 Task: Search one way flight ticket for 3 adults in first from Monroe: Monroe Regional Airport to Raleigh: Raleigh-durham International Airport on 8-5-2023. Choice of flights is Westjet. Number of bags: 1 carry on bag. Price is upto 77000. Outbound departure time preference is 23:45.
Action: Mouse moved to (386, 342)
Screenshot: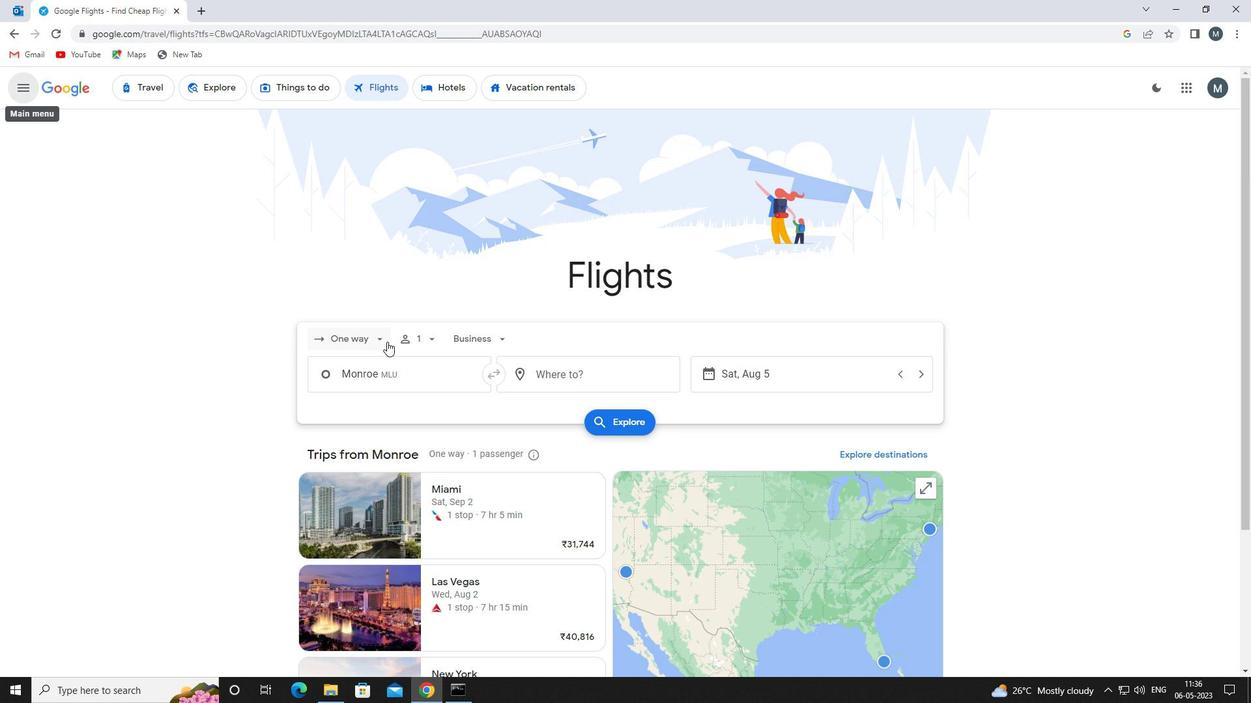 
Action: Mouse pressed left at (386, 342)
Screenshot: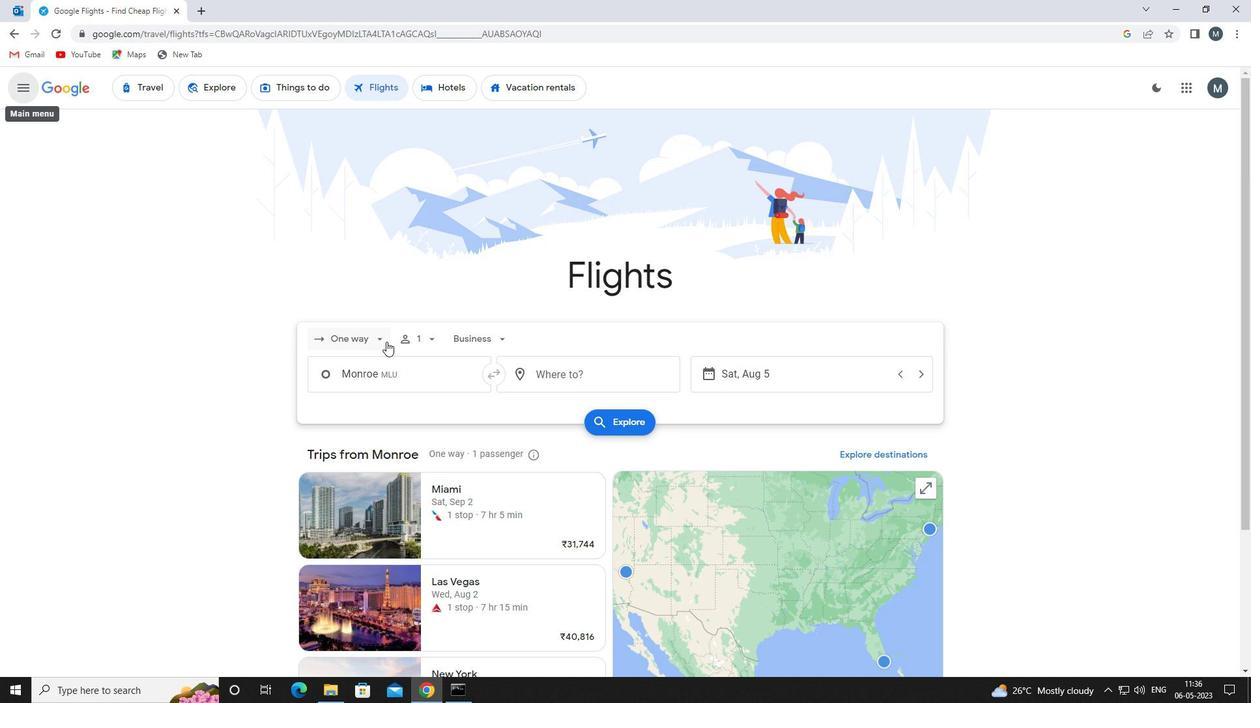 
Action: Mouse moved to (383, 406)
Screenshot: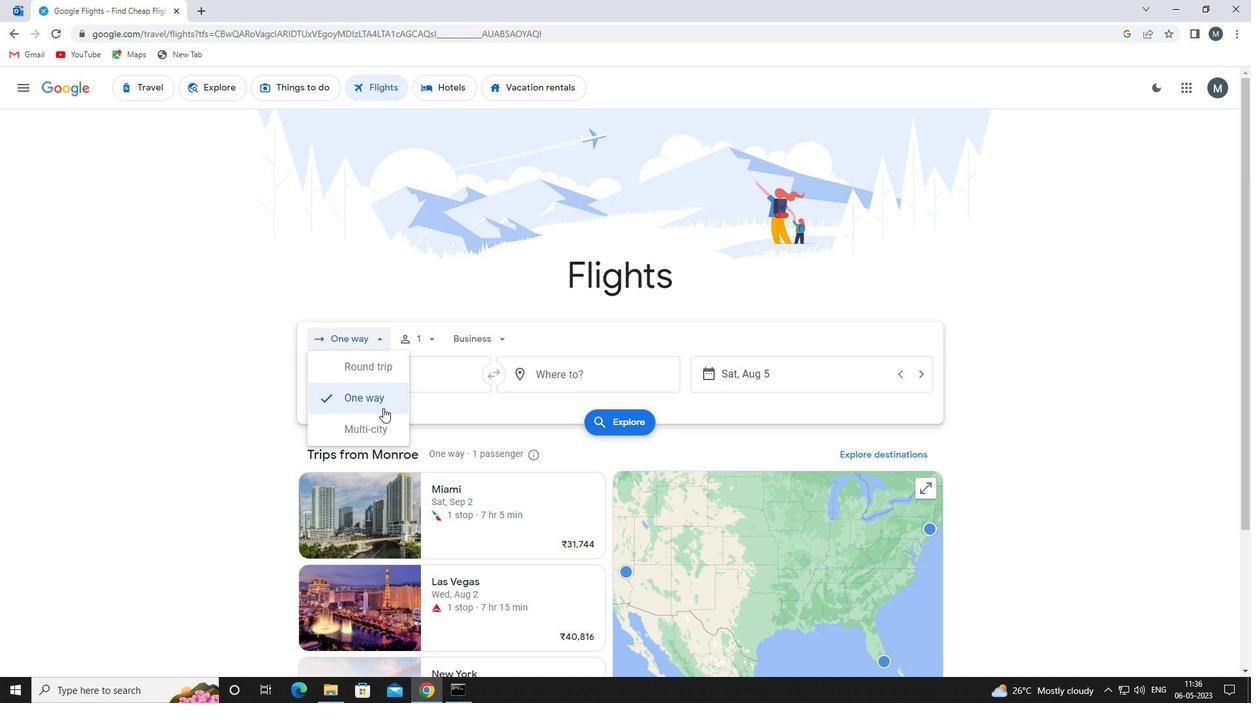 
Action: Mouse pressed left at (383, 406)
Screenshot: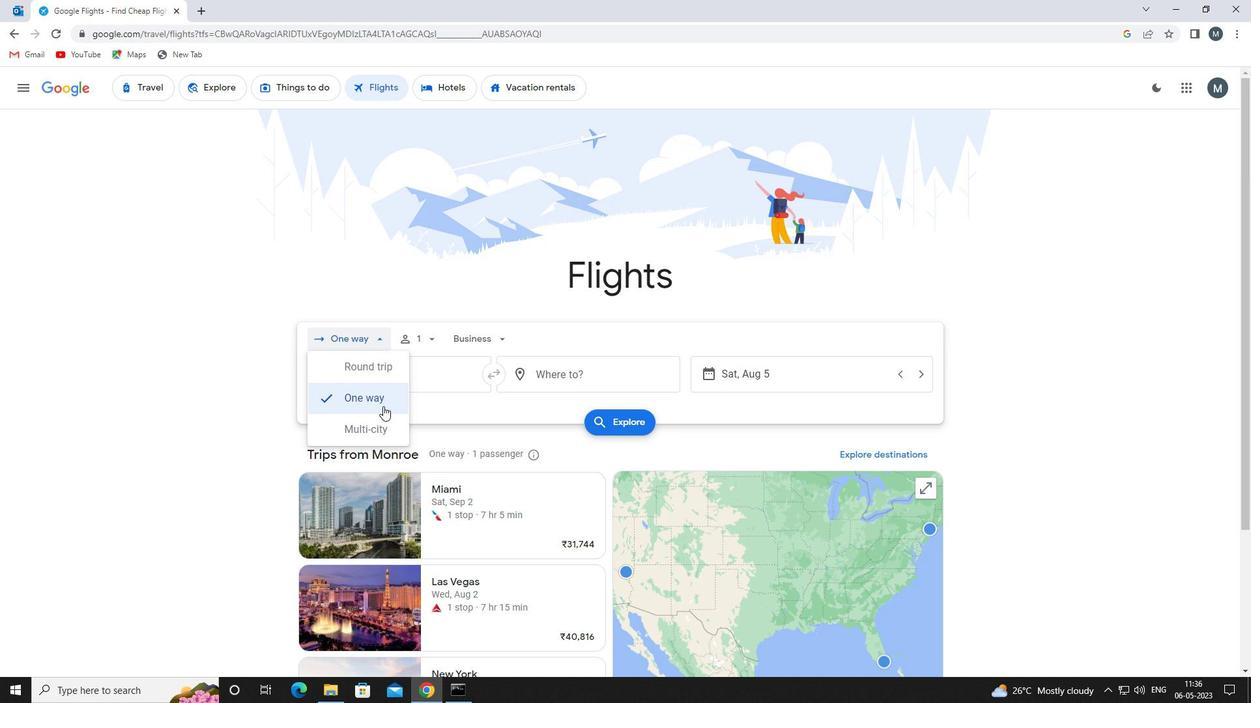 
Action: Mouse moved to (430, 341)
Screenshot: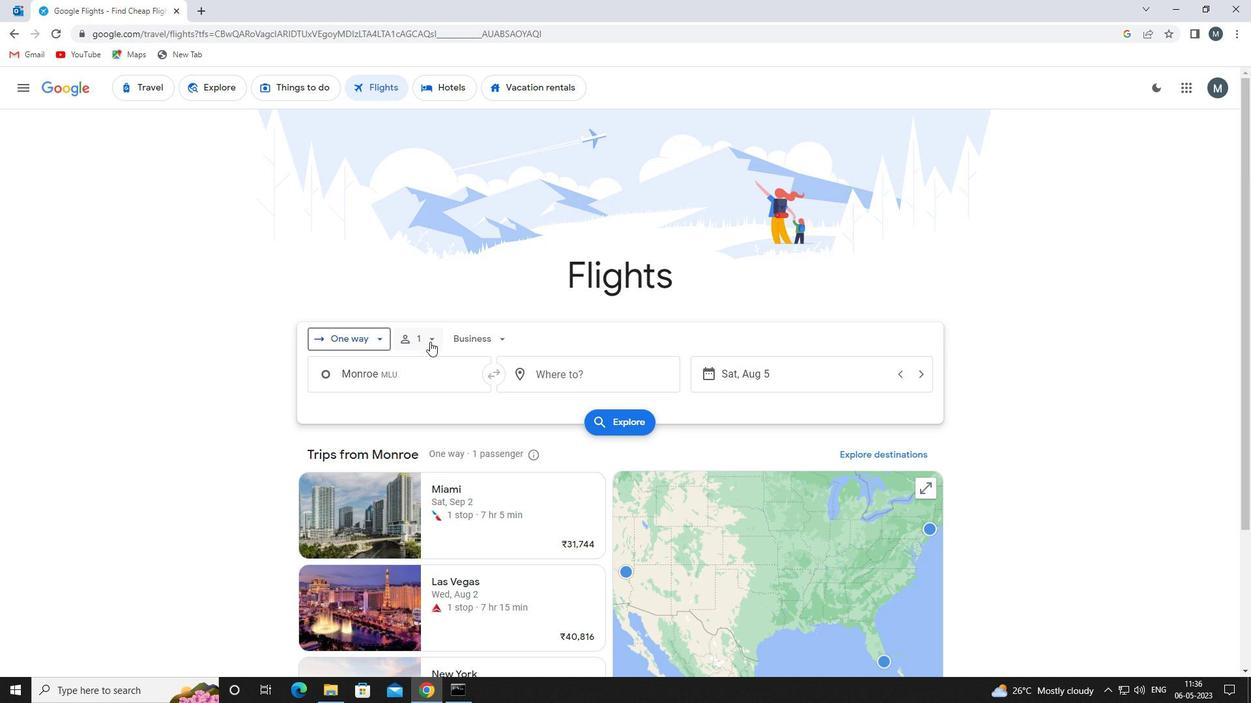 
Action: Mouse pressed left at (430, 341)
Screenshot: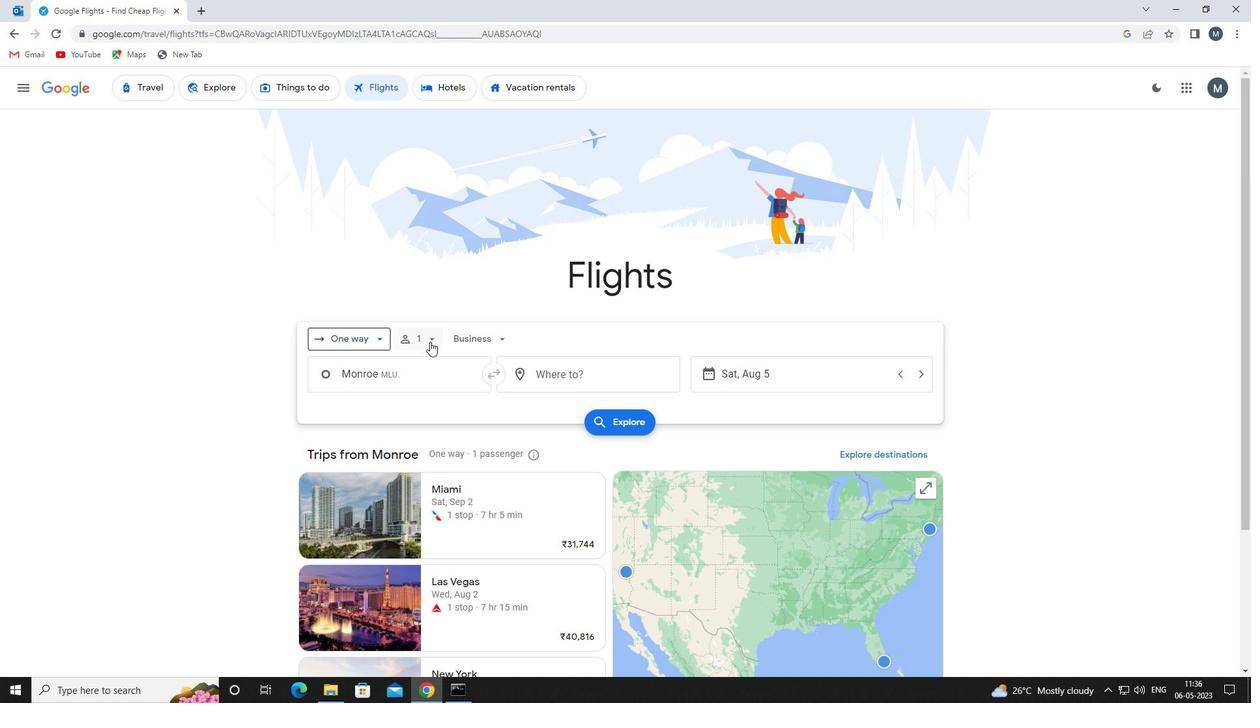 
Action: Mouse moved to (537, 372)
Screenshot: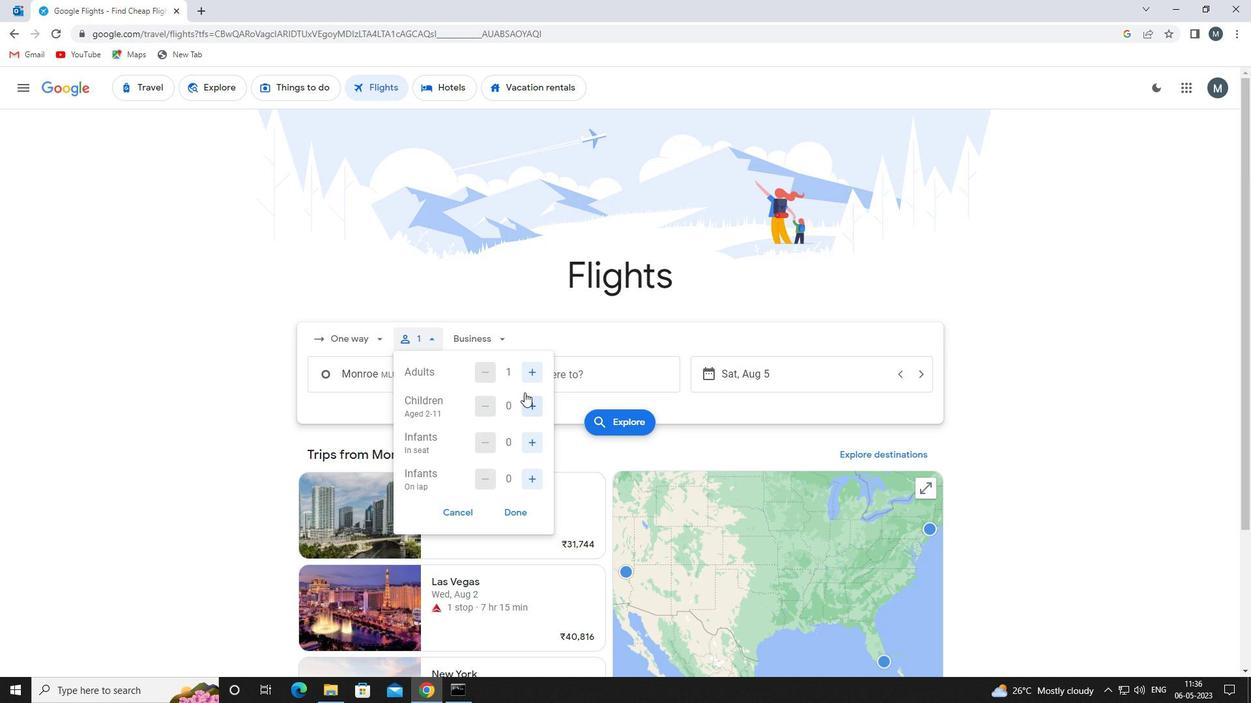 
Action: Mouse pressed left at (537, 372)
Screenshot: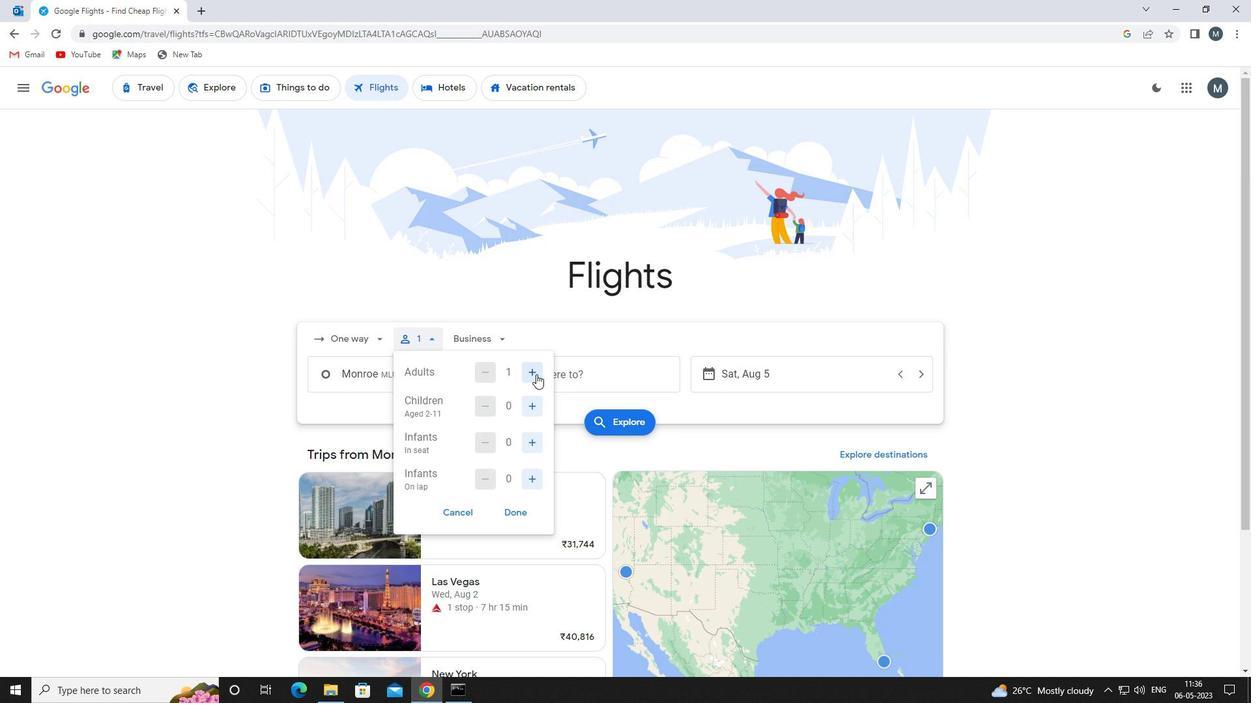 
Action: Mouse pressed left at (537, 372)
Screenshot: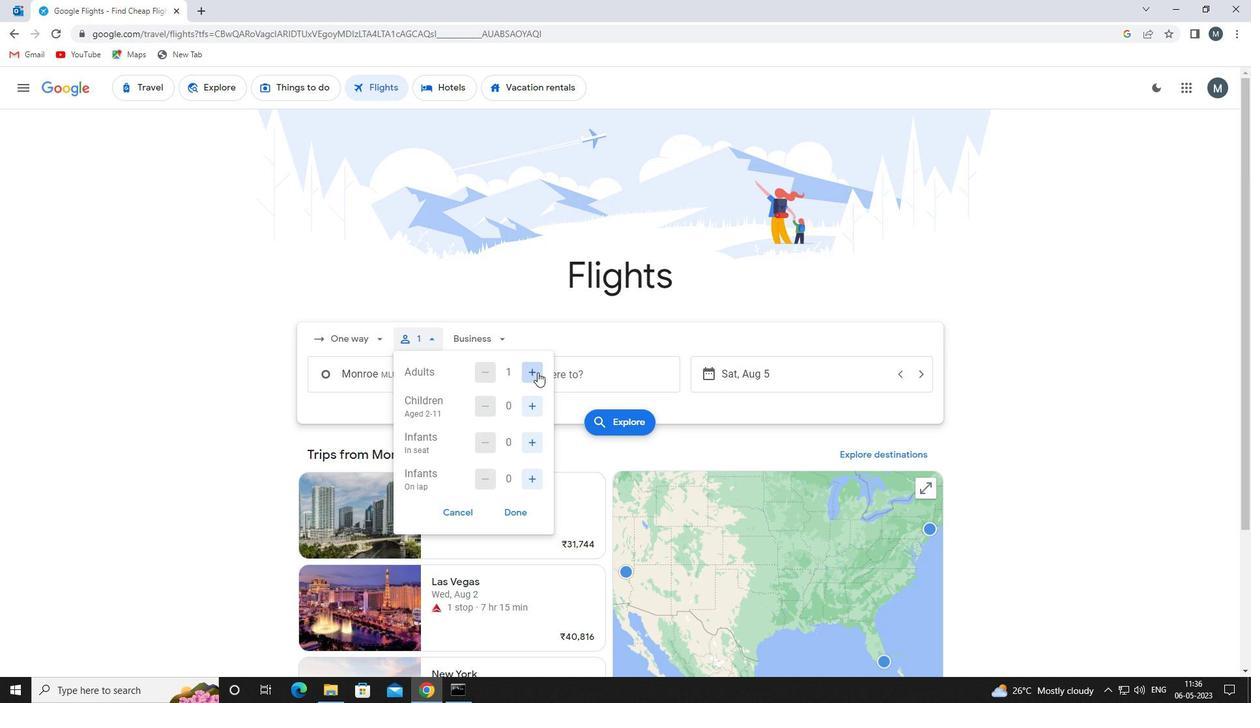 
Action: Mouse moved to (515, 510)
Screenshot: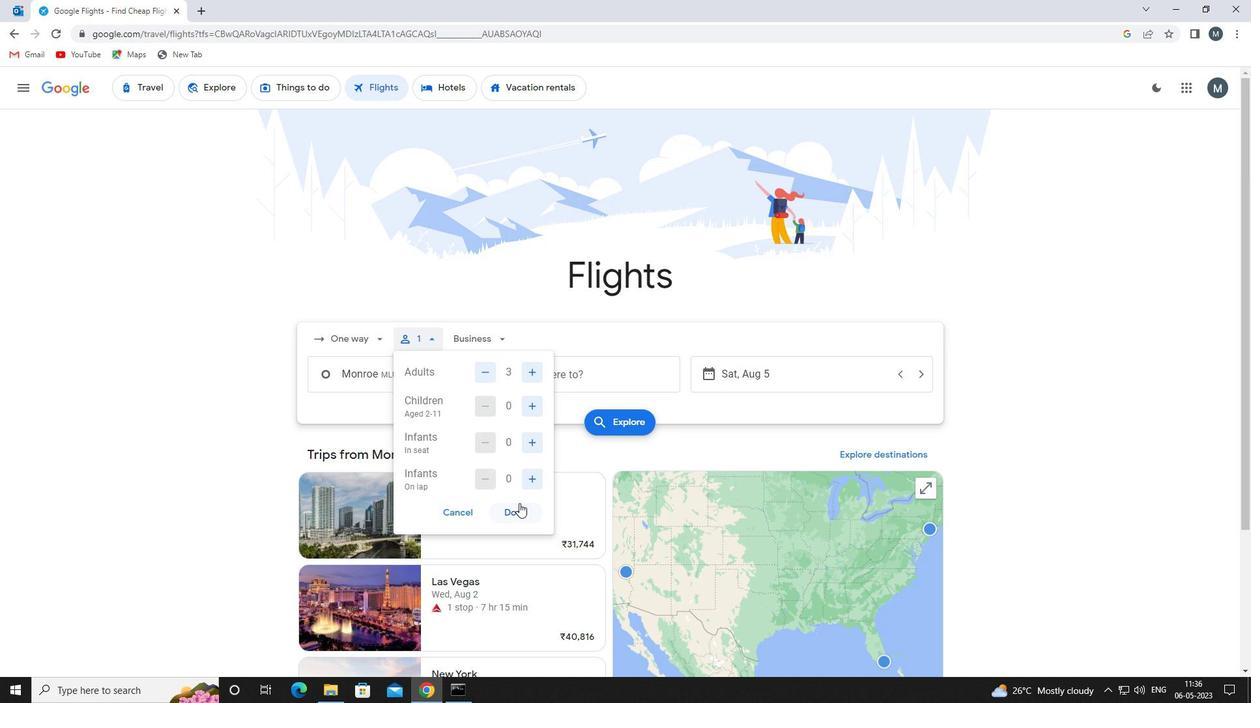
Action: Mouse pressed left at (515, 510)
Screenshot: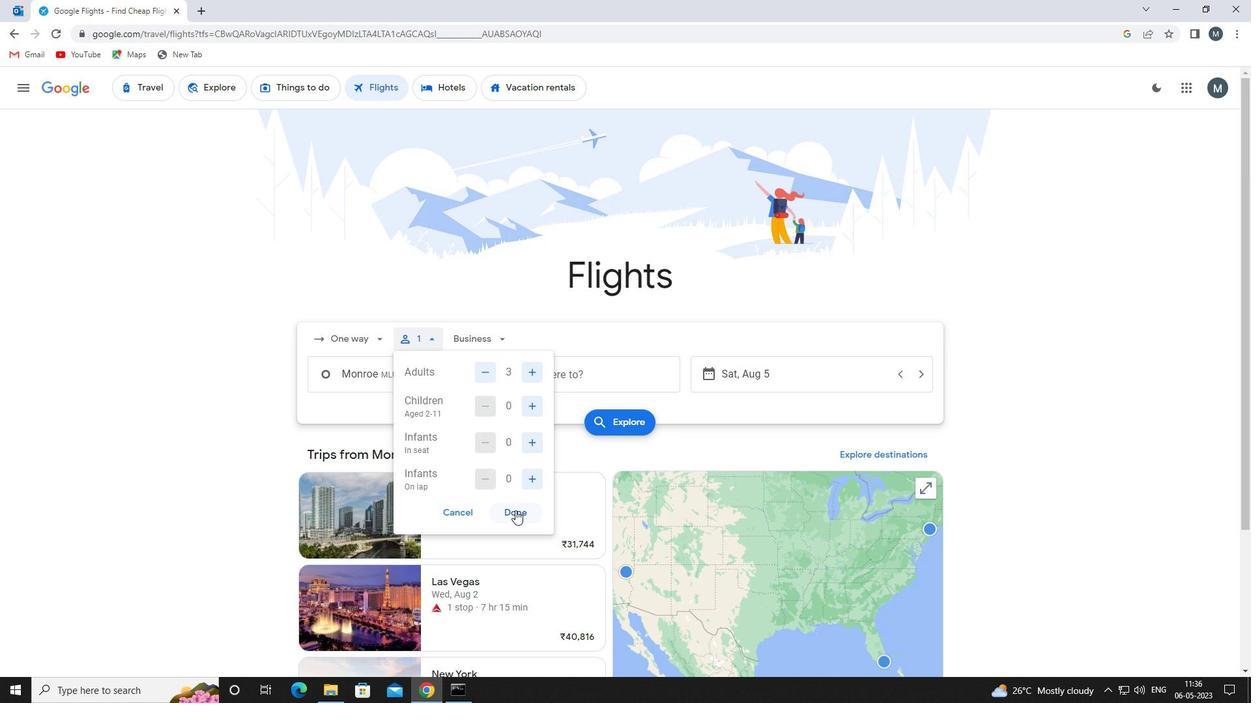 
Action: Mouse moved to (491, 340)
Screenshot: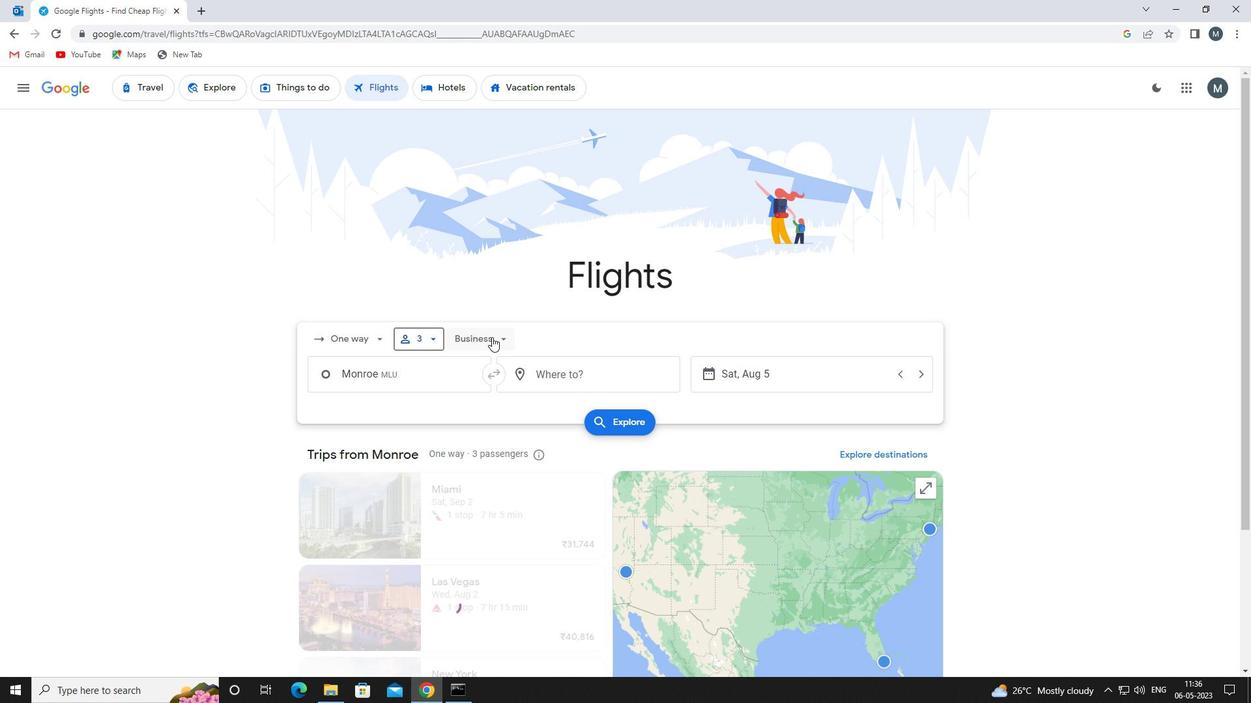 
Action: Mouse pressed left at (491, 340)
Screenshot: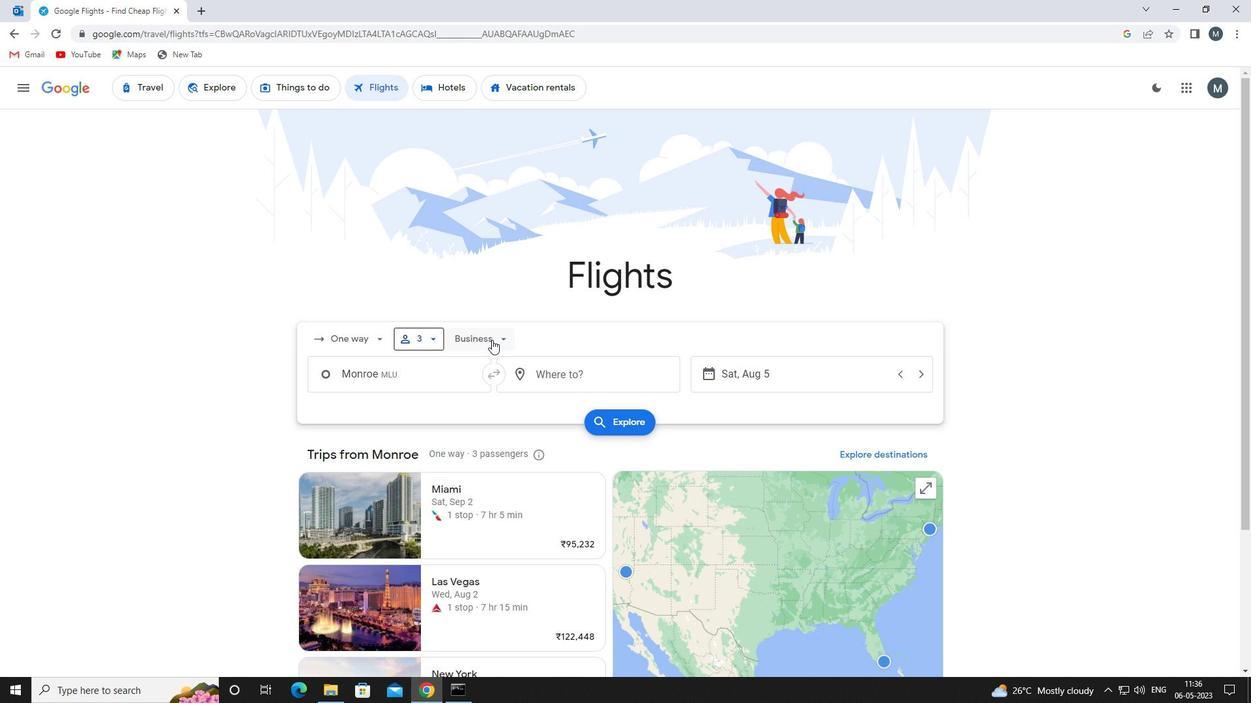 
Action: Mouse moved to (508, 459)
Screenshot: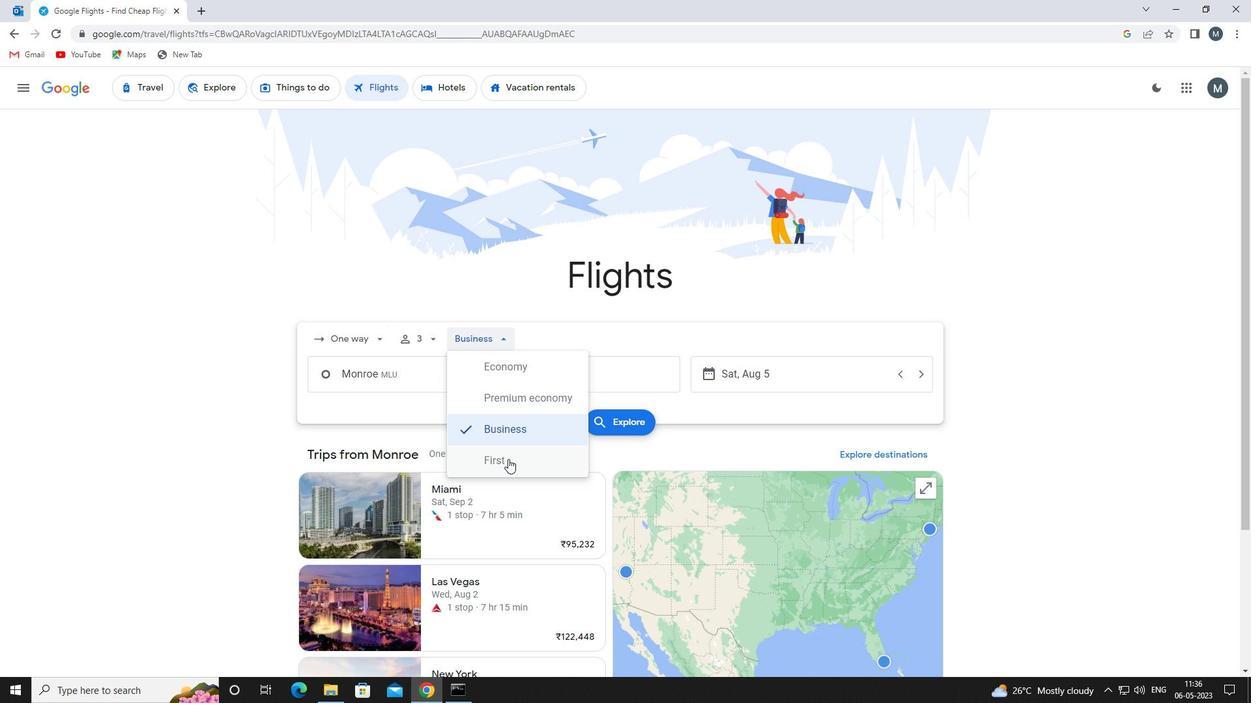 
Action: Mouse pressed left at (508, 459)
Screenshot: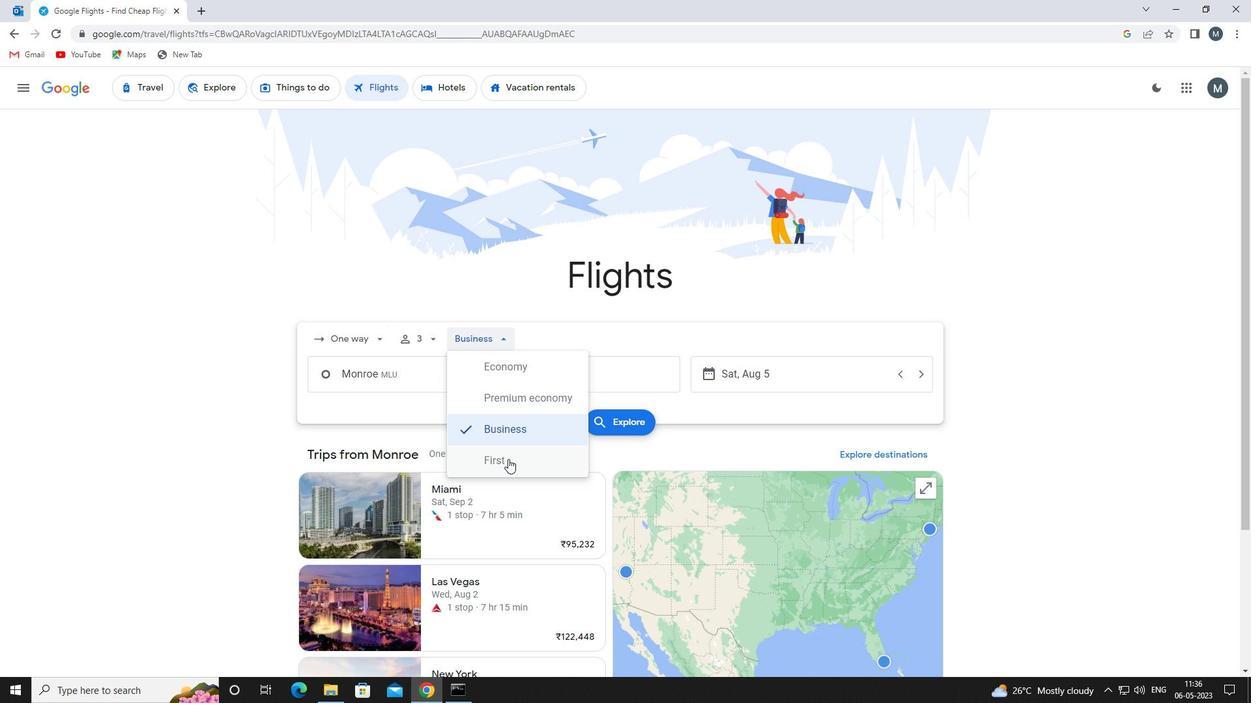 
Action: Mouse moved to (407, 379)
Screenshot: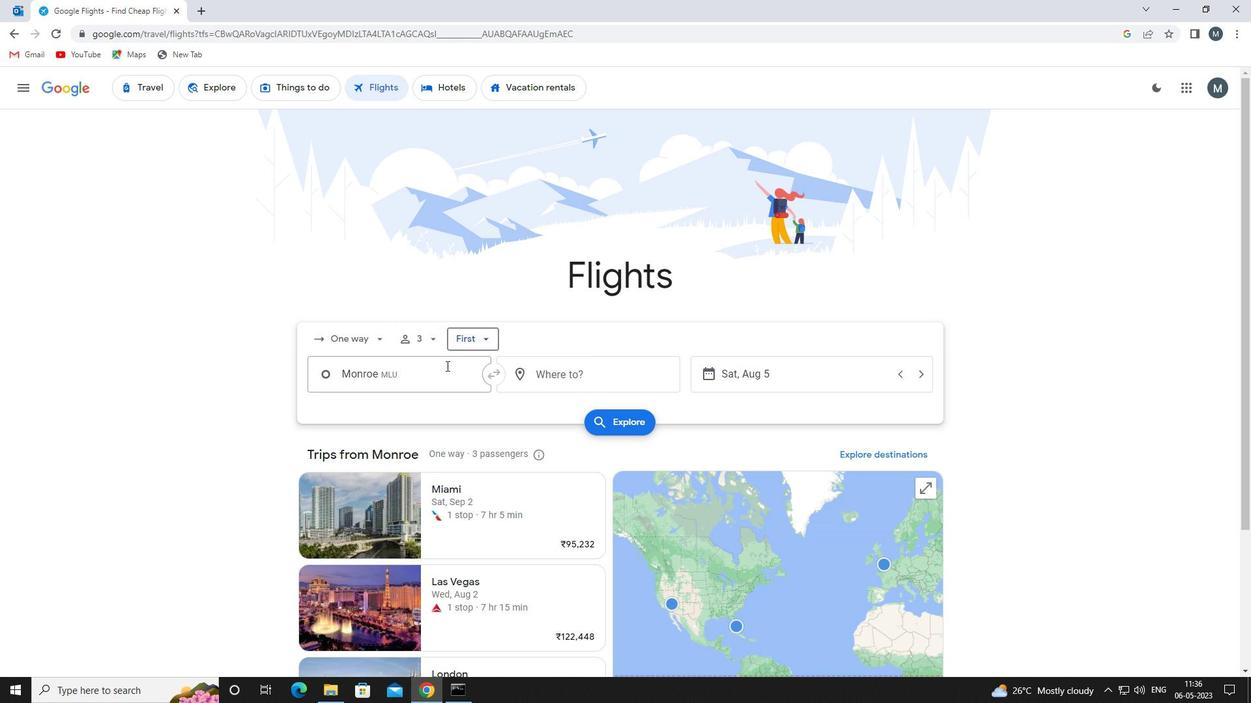 
Action: Mouse pressed left at (407, 379)
Screenshot: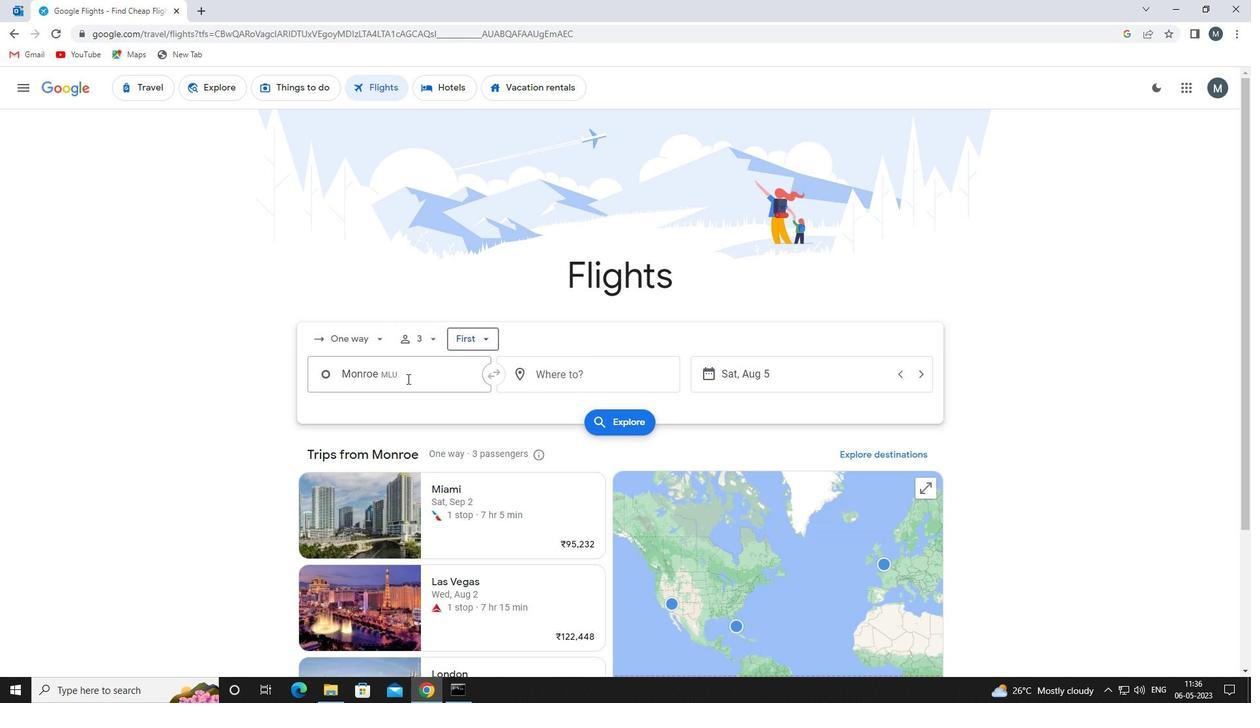 
Action: Key pressed monroe
Screenshot: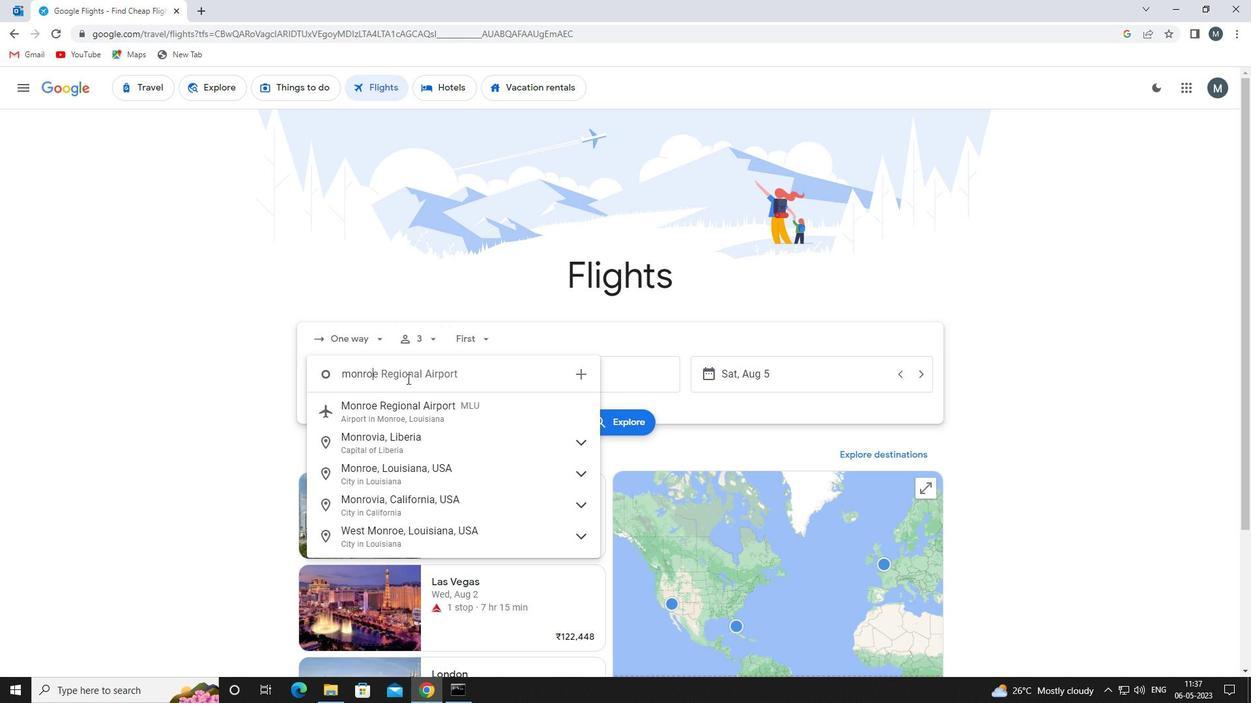 
Action: Mouse moved to (435, 415)
Screenshot: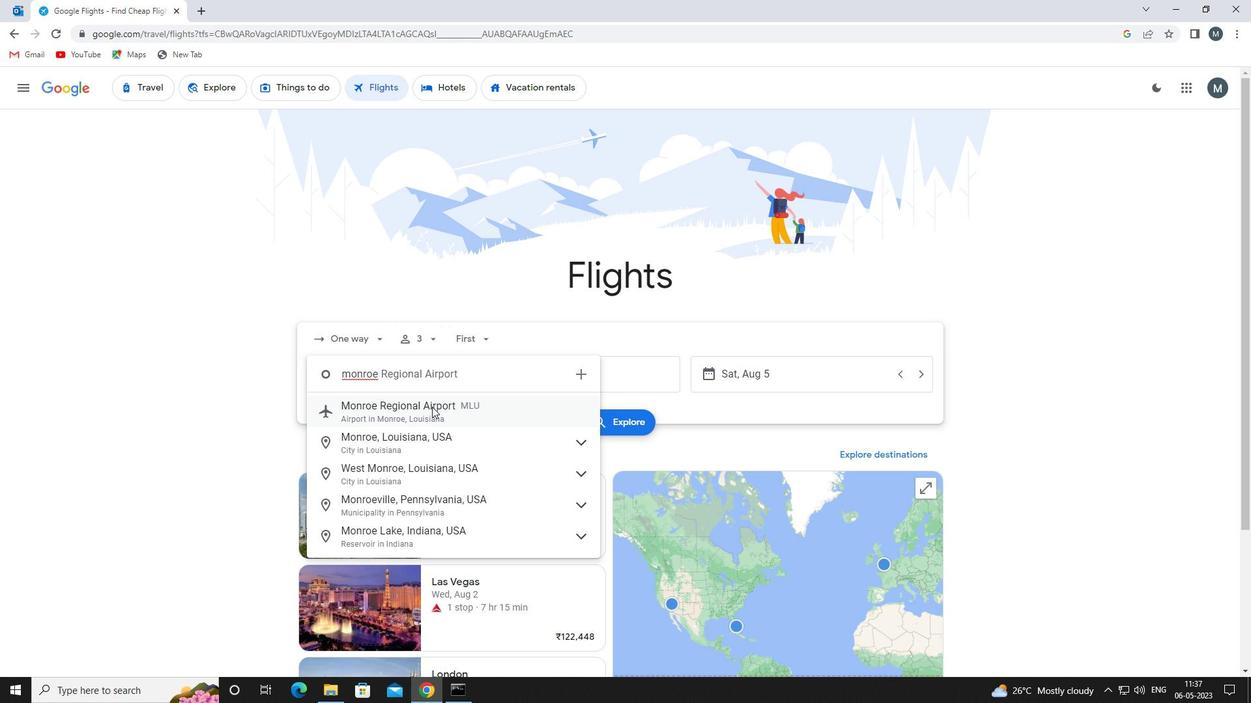 
Action: Mouse pressed left at (435, 415)
Screenshot: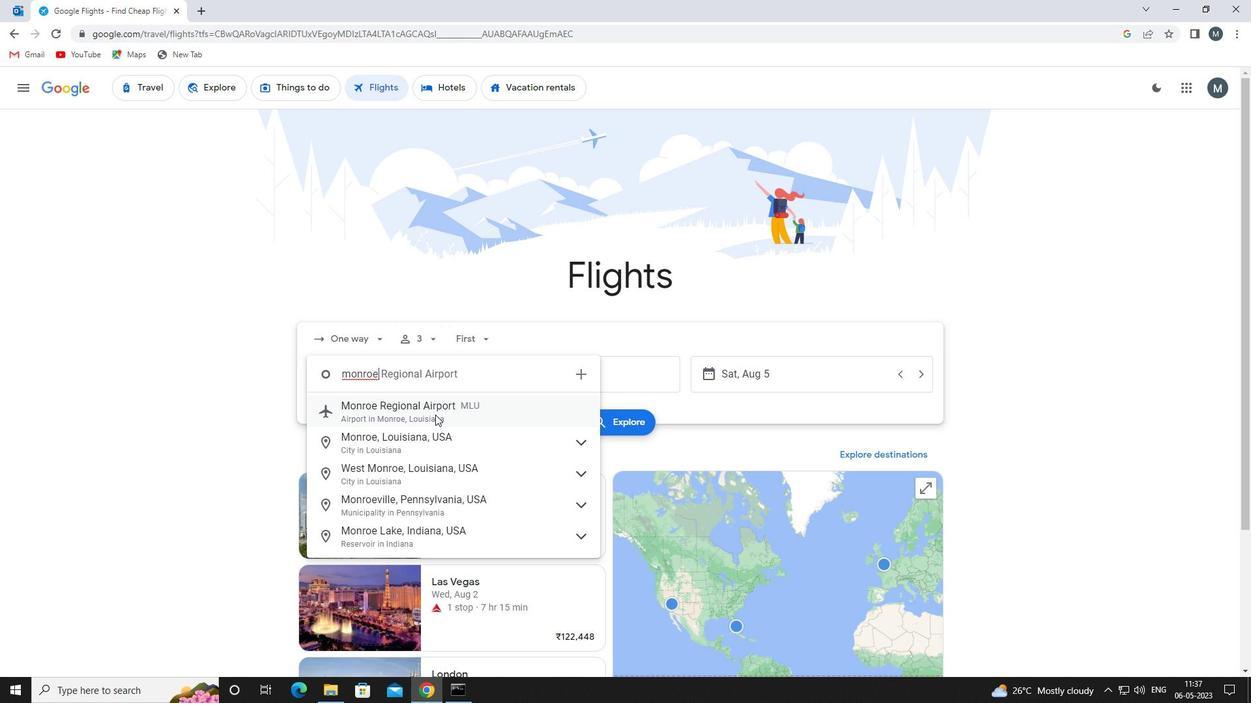 
Action: Mouse moved to (562, 379)
Screenshot: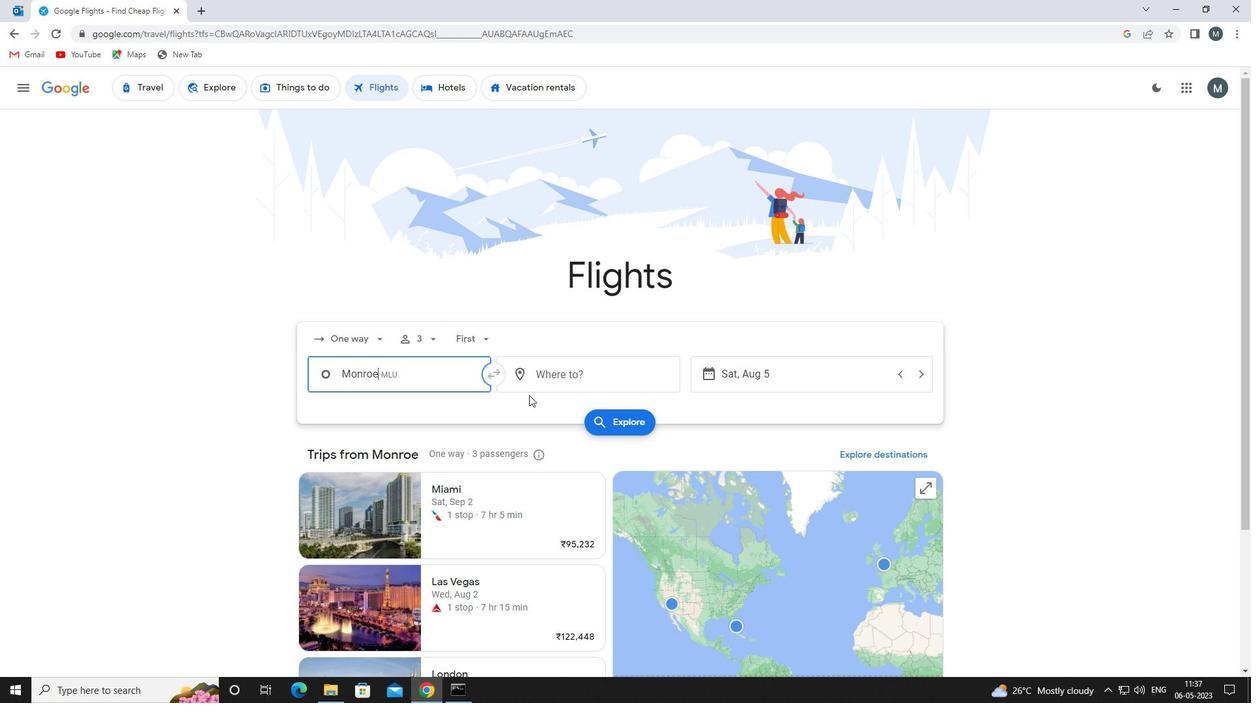 
Action: Mouse pressed left at (562, 379)
Screenshot: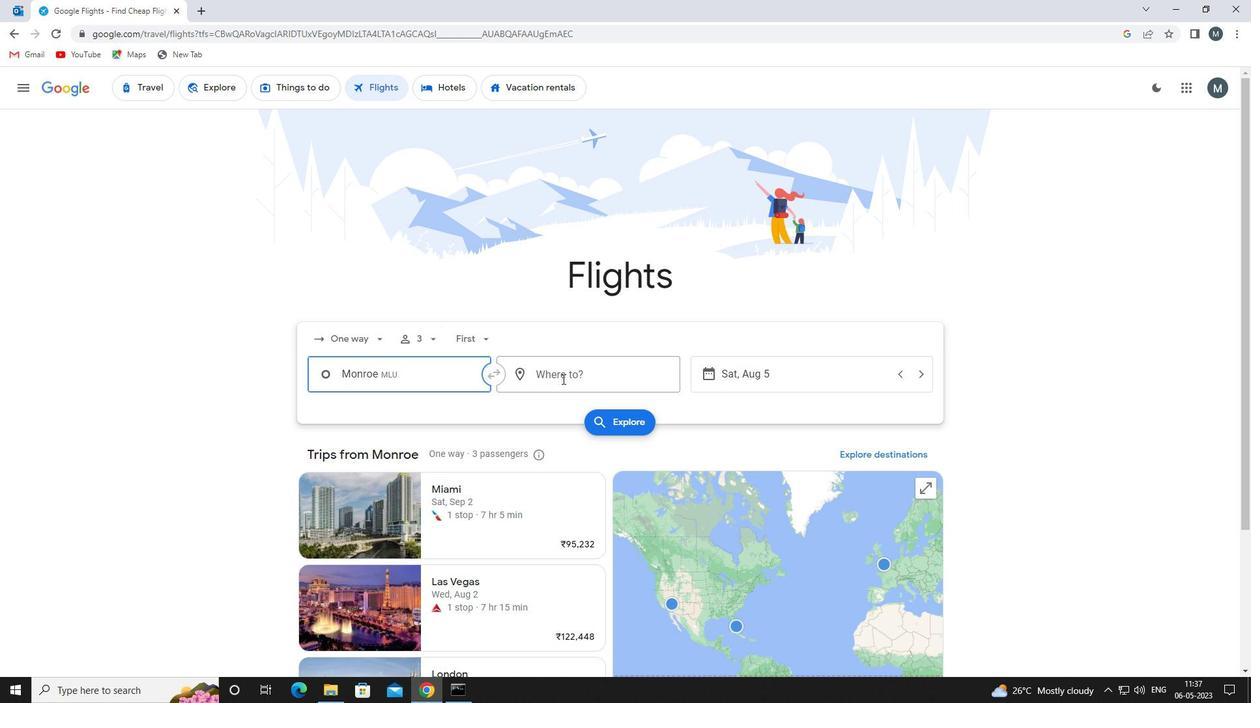 
Action: Key pressed raleigh<Key.space>dur
Screenshot: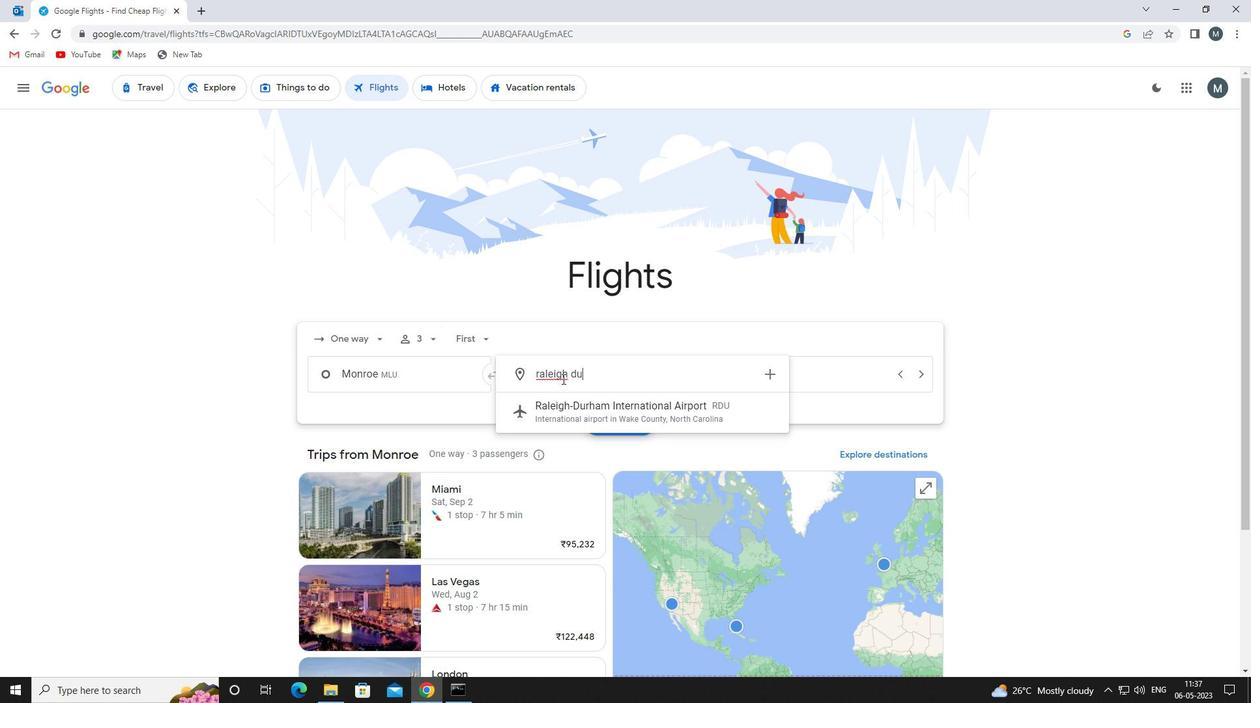 
Action: Mouse moved to (571, 411)
Screenshot: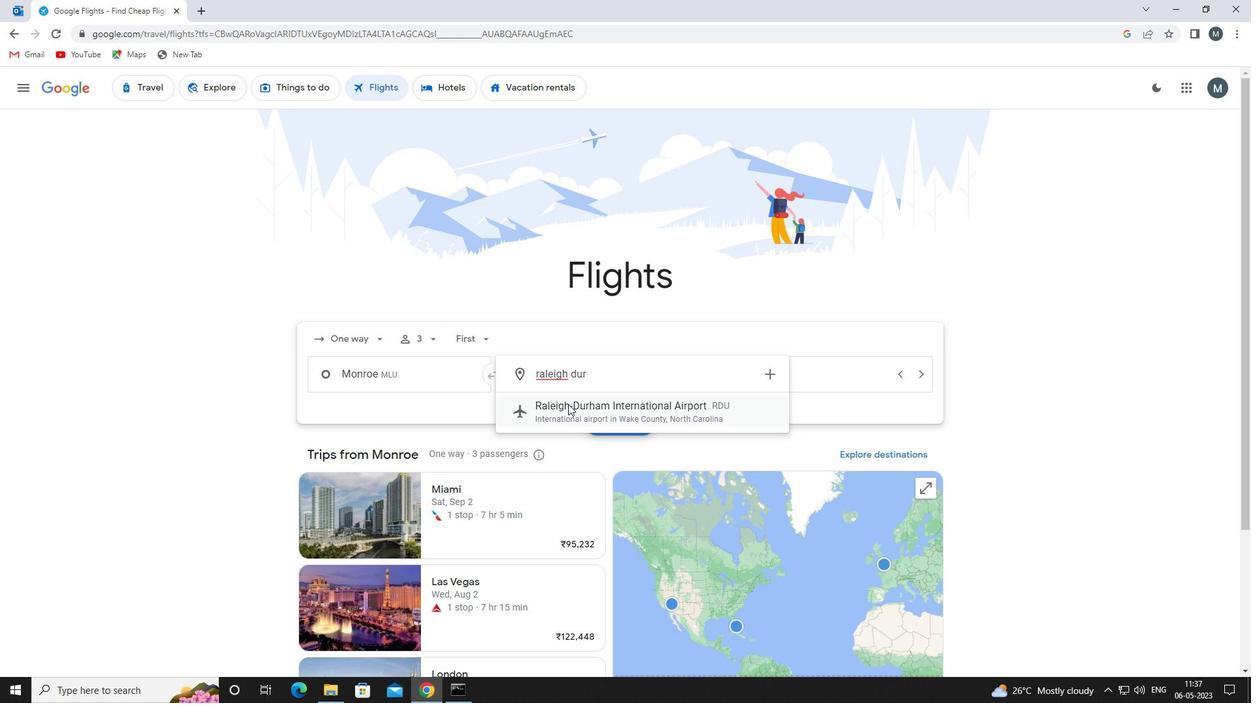 
Action: Mouse pressed left at (571, 411)
Screenshot: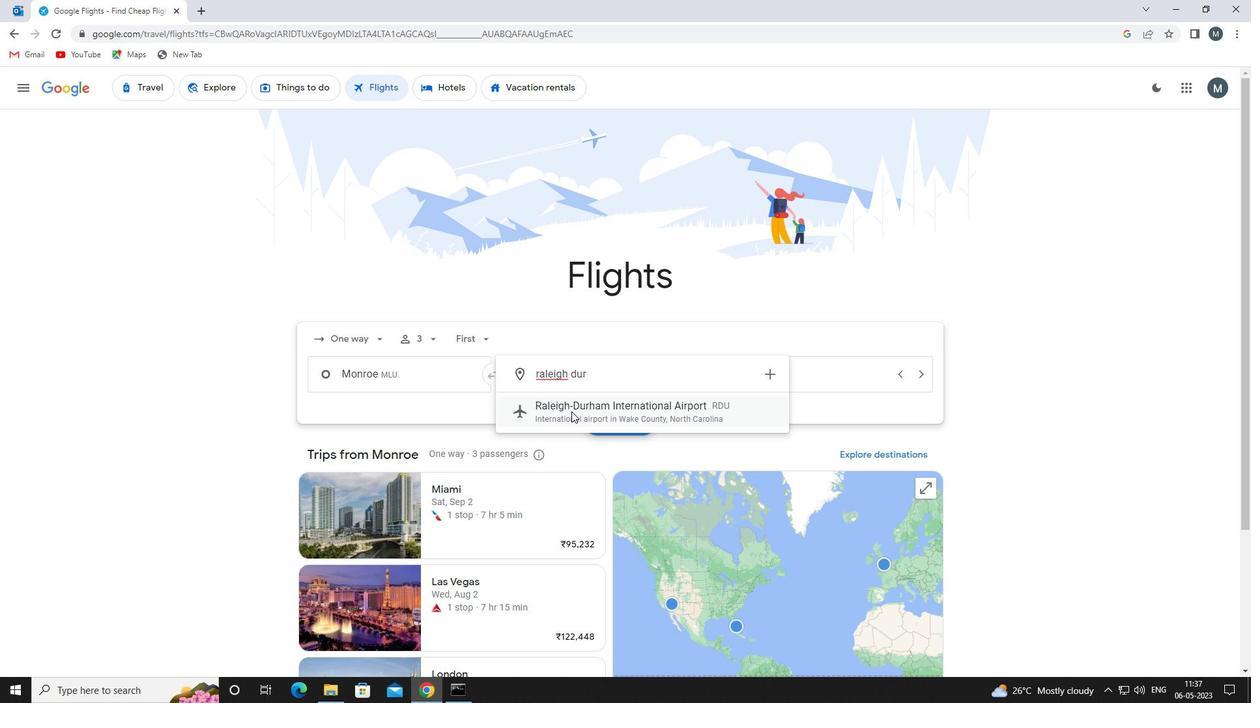 
Action: Mouse moved to (755, 382)
Screenshot: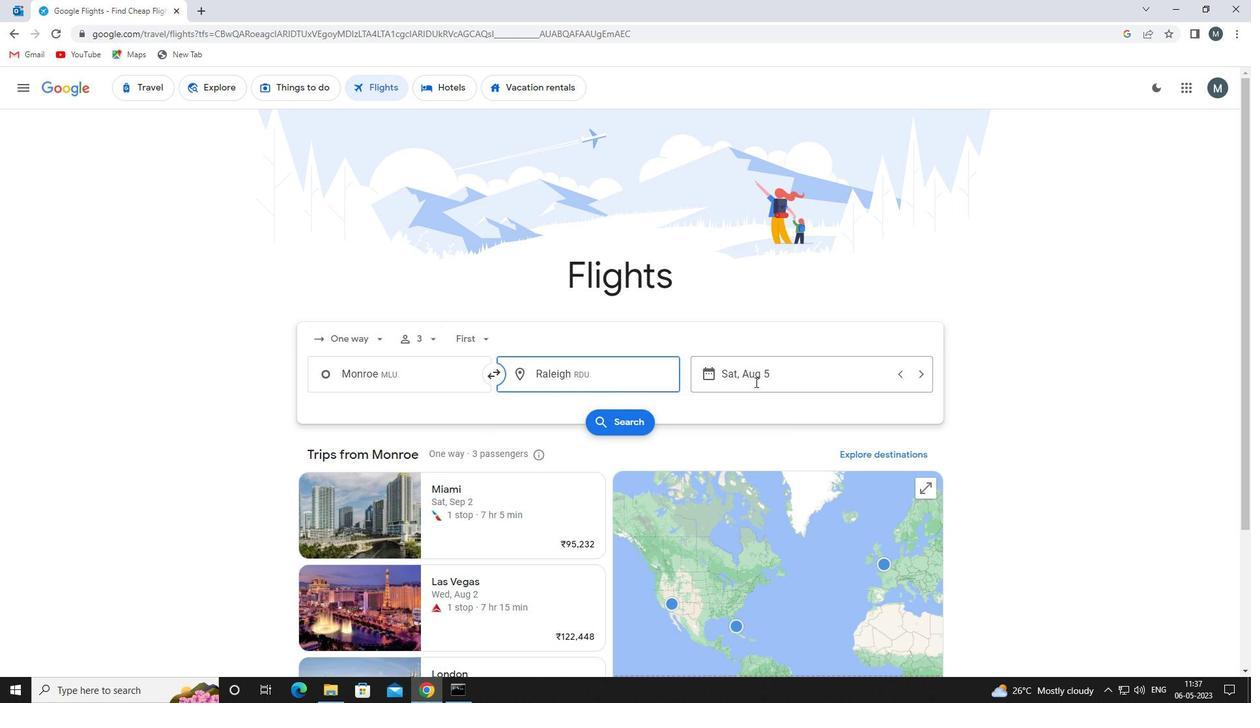 
Action: Mouse pressed left at (755, 382)
Screenshot: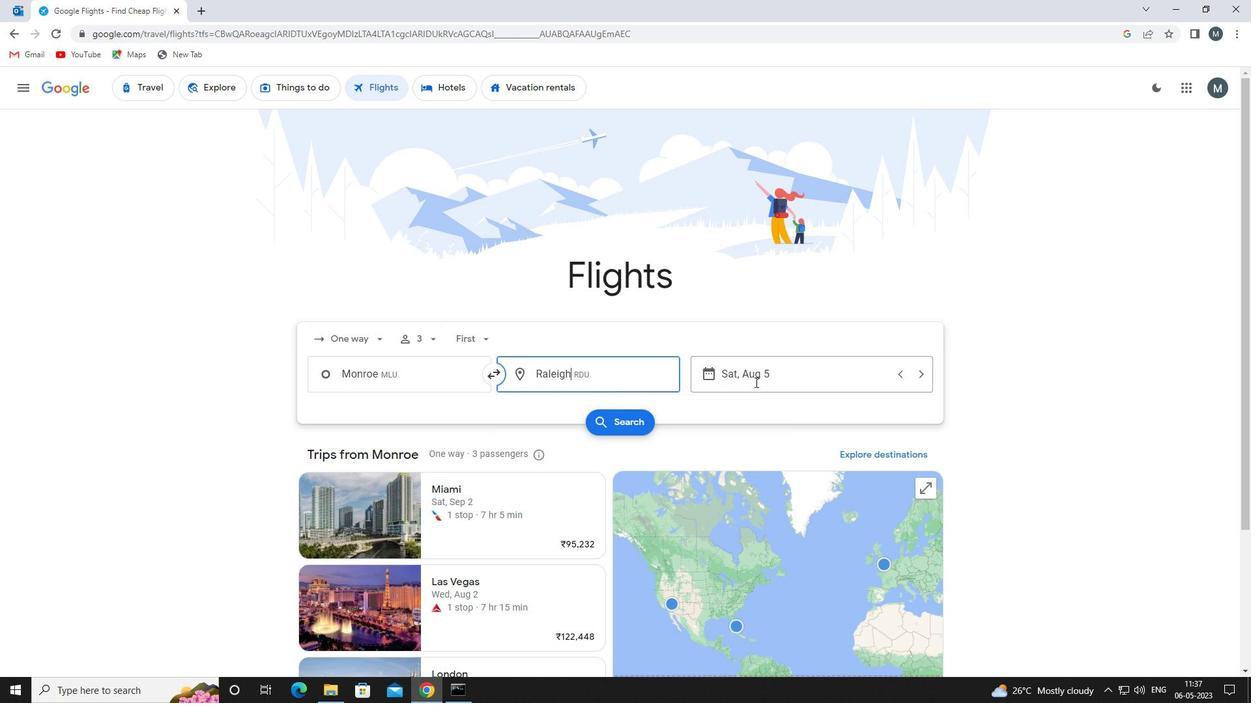 
Action: Mouse moved to (649, 441)
Screenshot: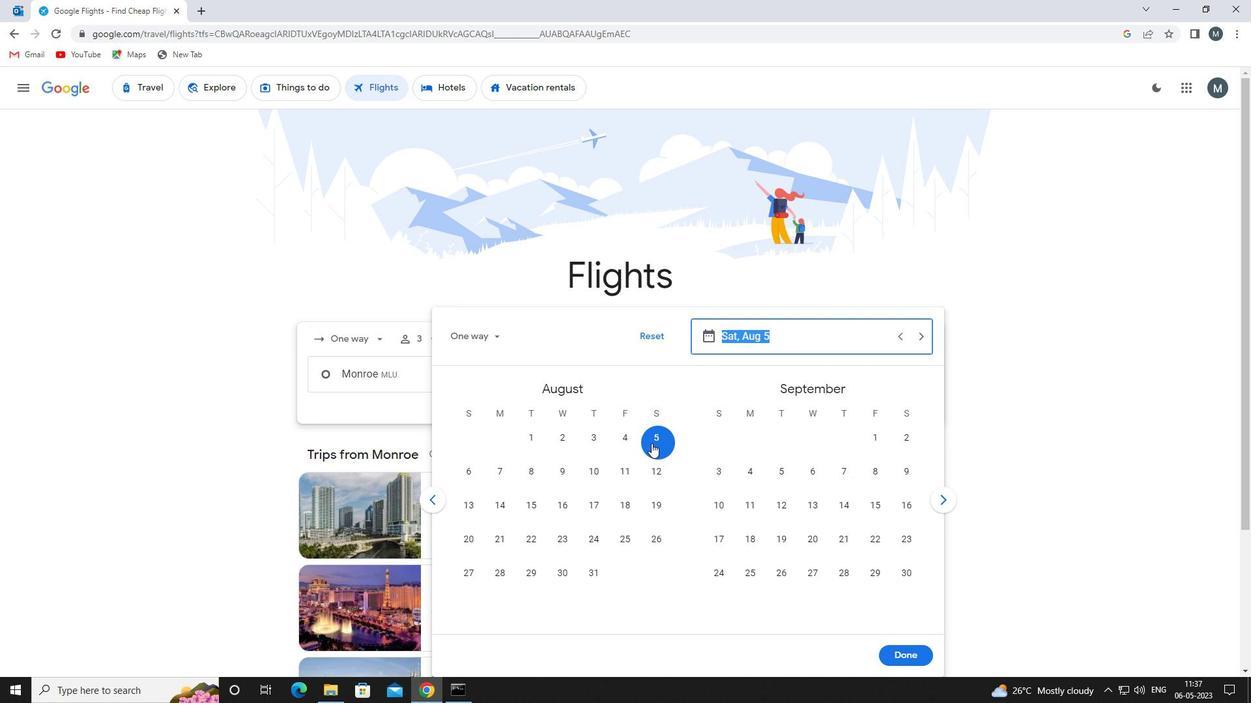 
Action: Mouse pressed left at (649, 441)
Screenshot: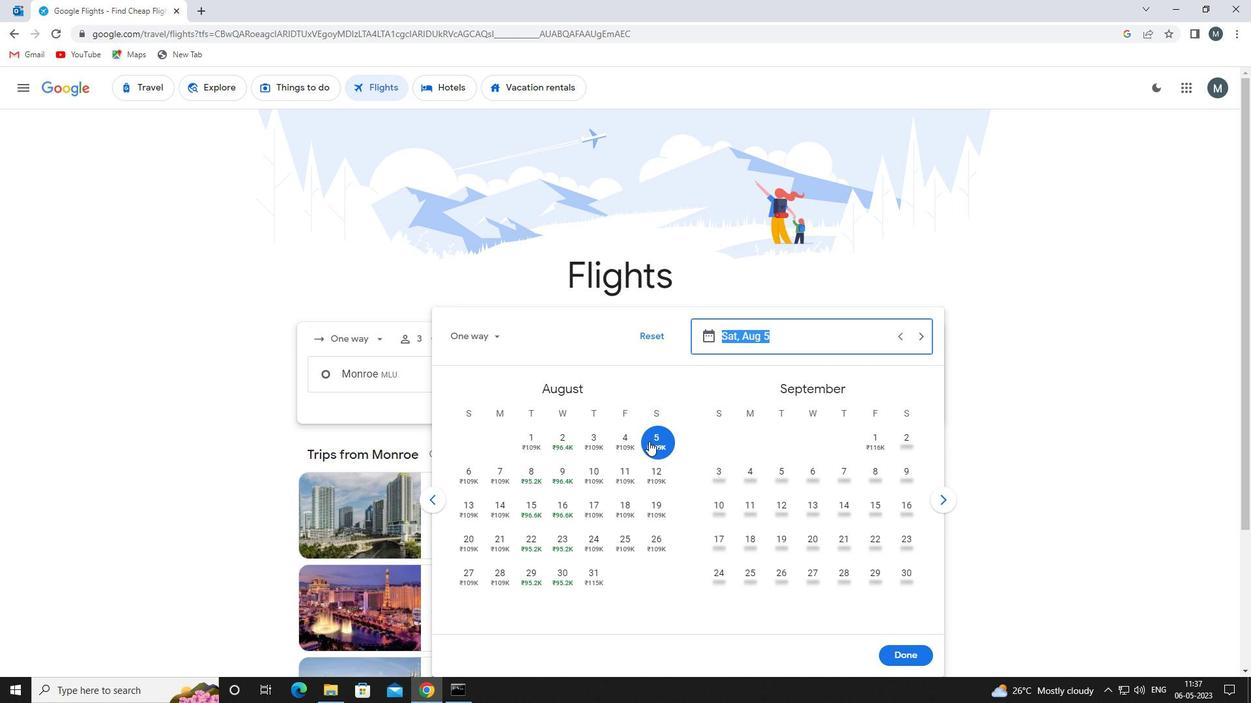 
Action: Mouse moved to (900, 654)
Screenshot: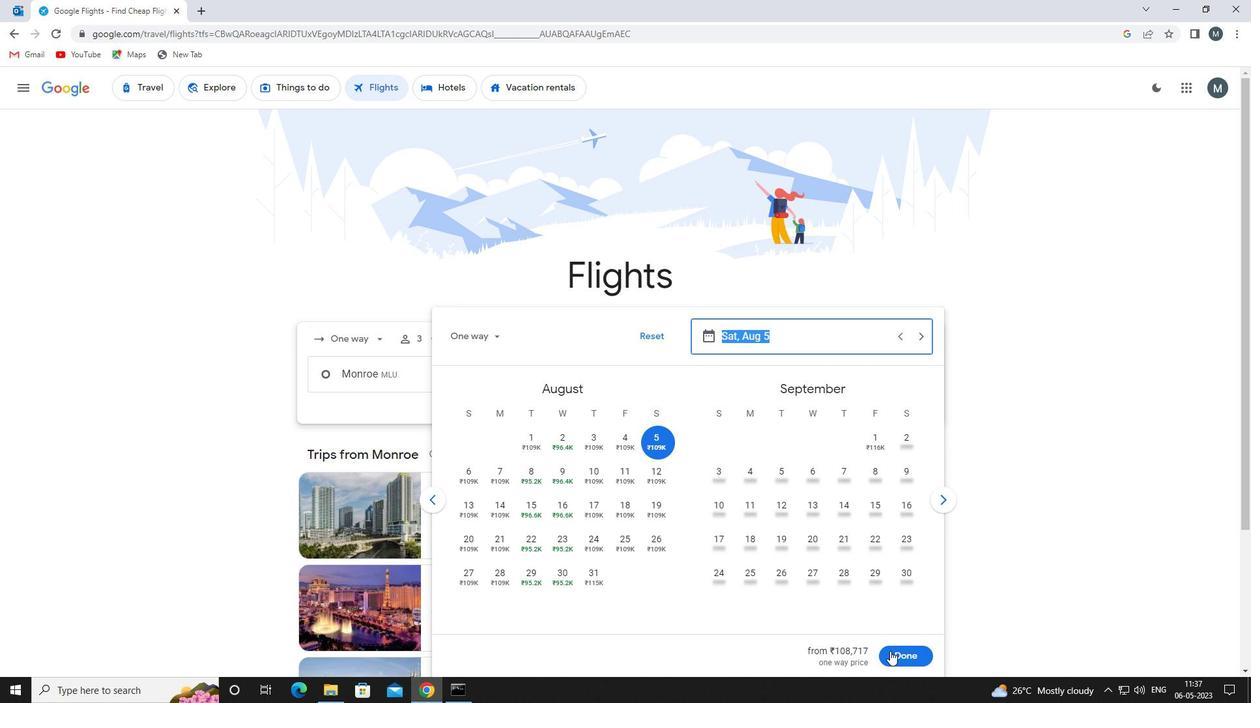 
Action: Mouse pressed left at (900, 654)
Screenshot: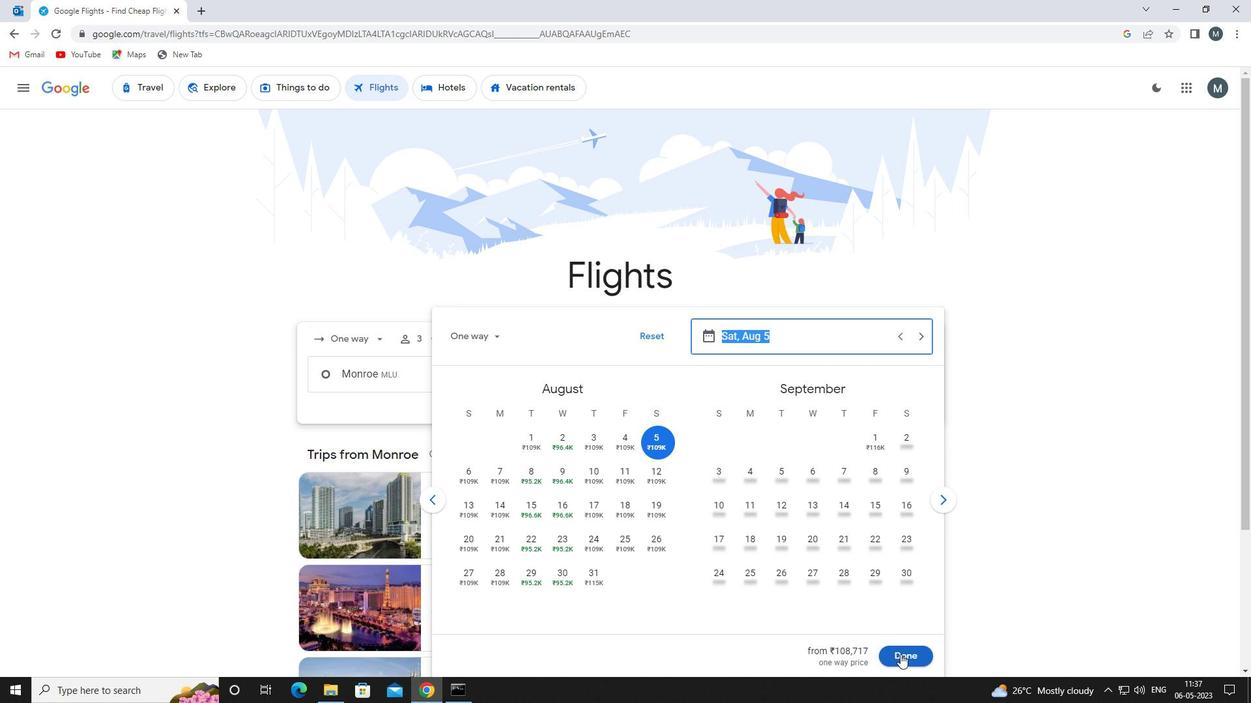 
Action: Mouse moved to (624, 422)
Screenshot: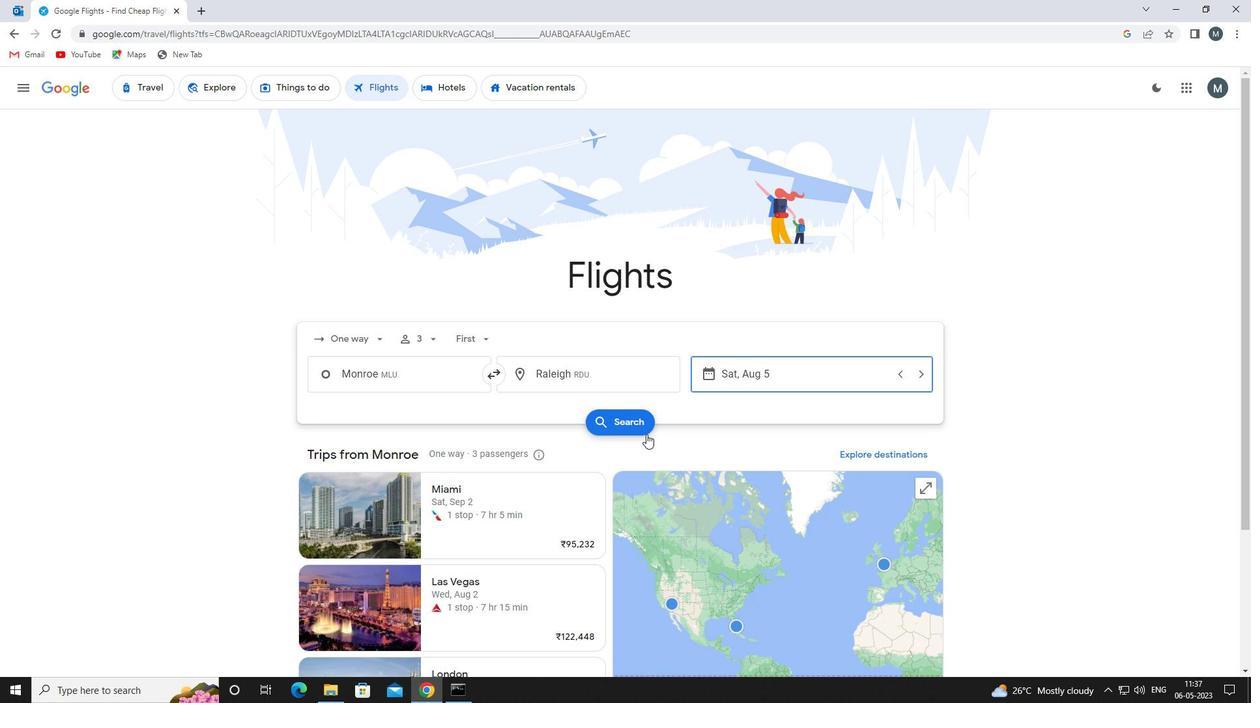 
Action: Mouse pressed left at (624, 422)
Screenshot: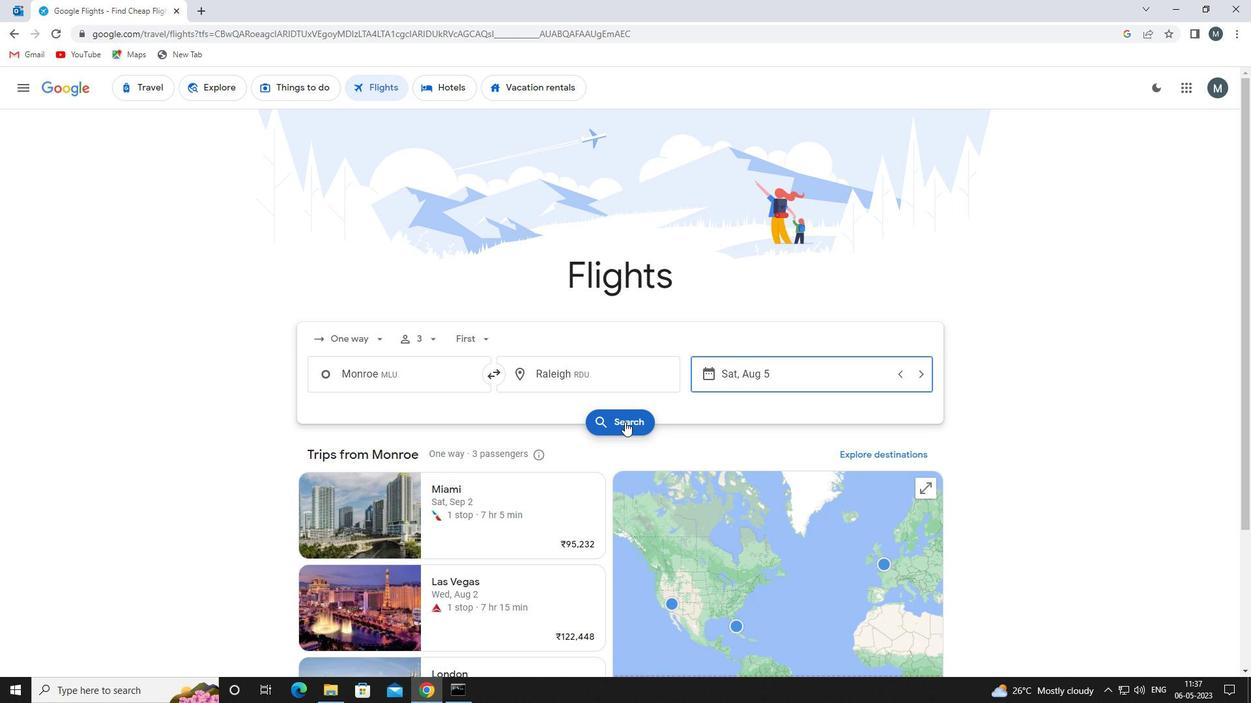 
Action: Mouse moved to (325, 213)
Screenshot: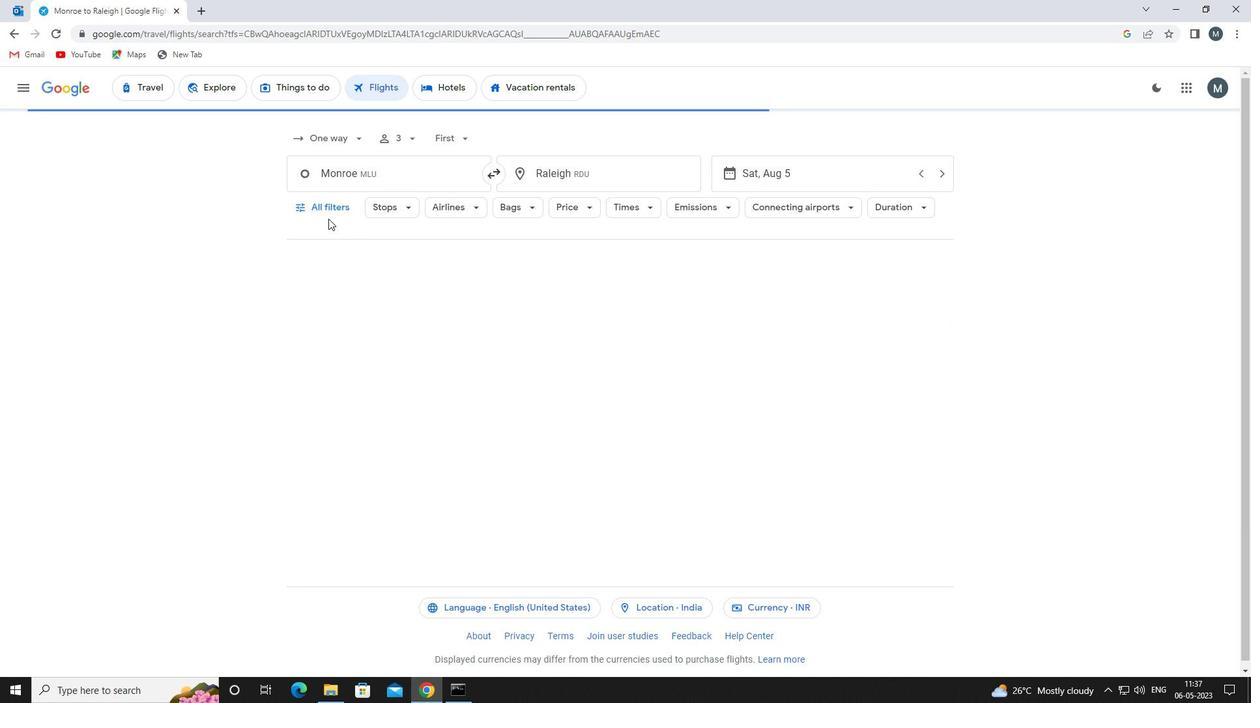 
Action: Mouse pressed left at (325, 213)
Screenshot: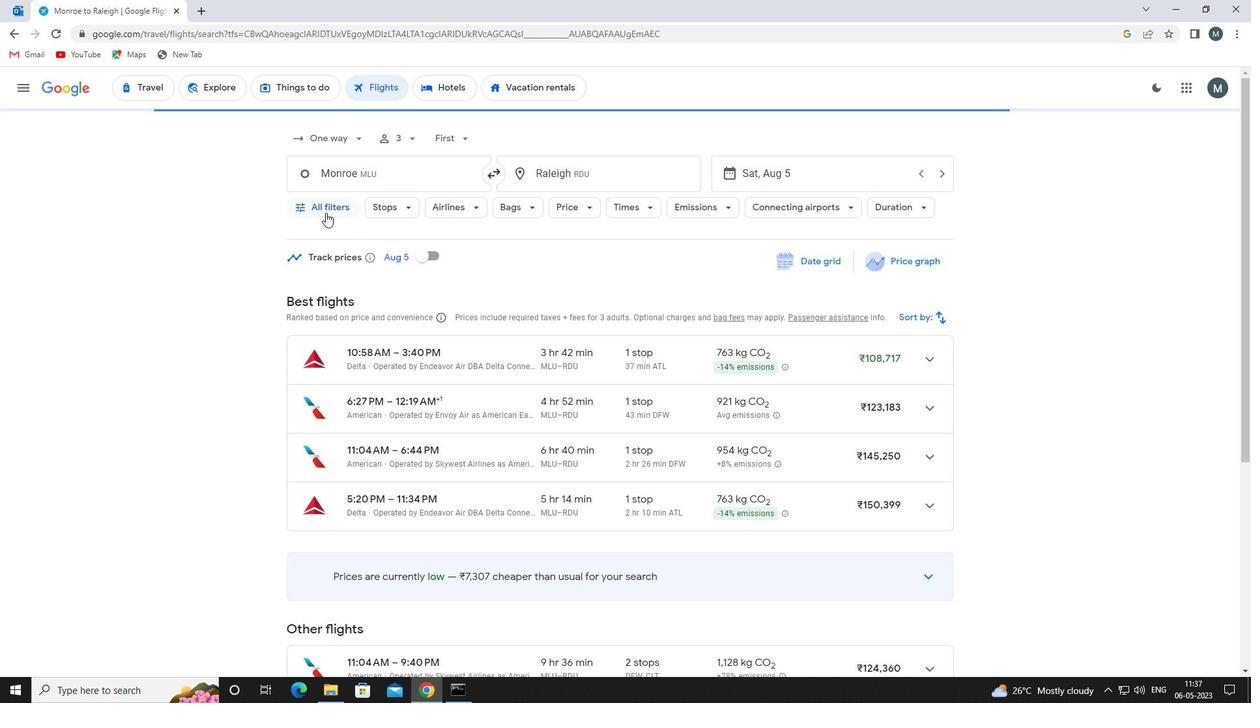 
Action: Mouse moved to (387, 332)
Screenshot: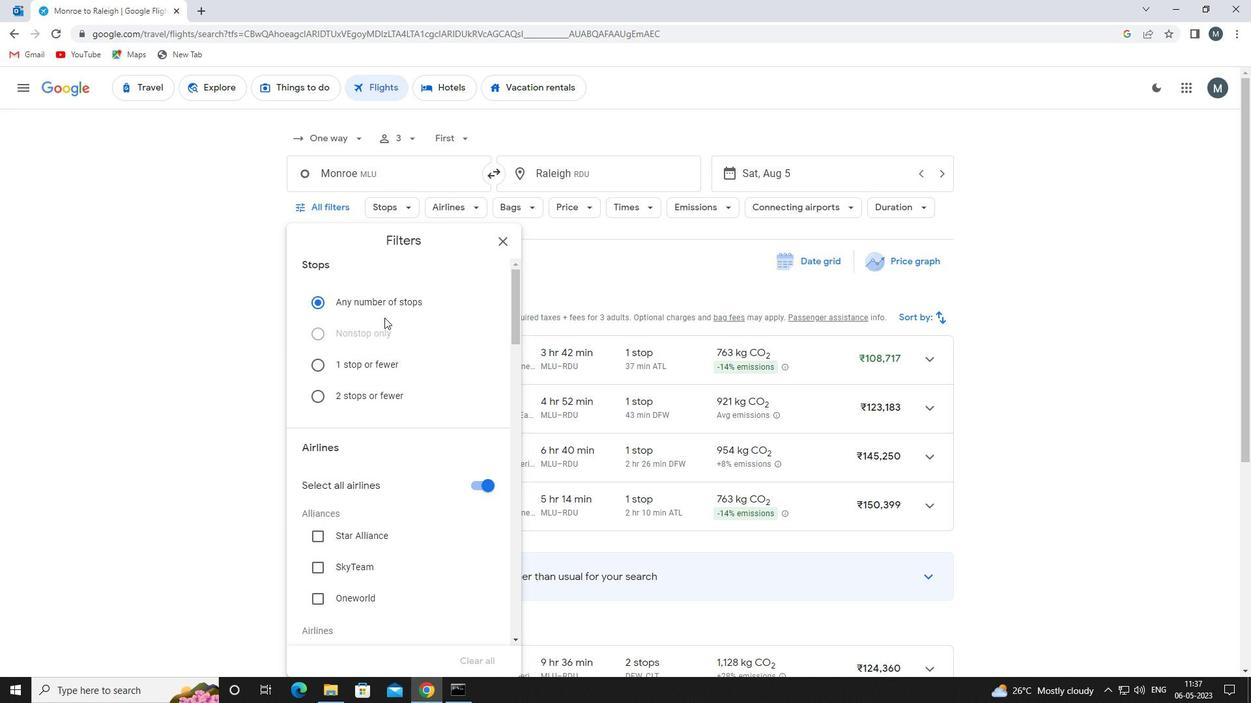 
Action: Mouse scrolled (387, 332) with delta (0, 0)
Screenshot: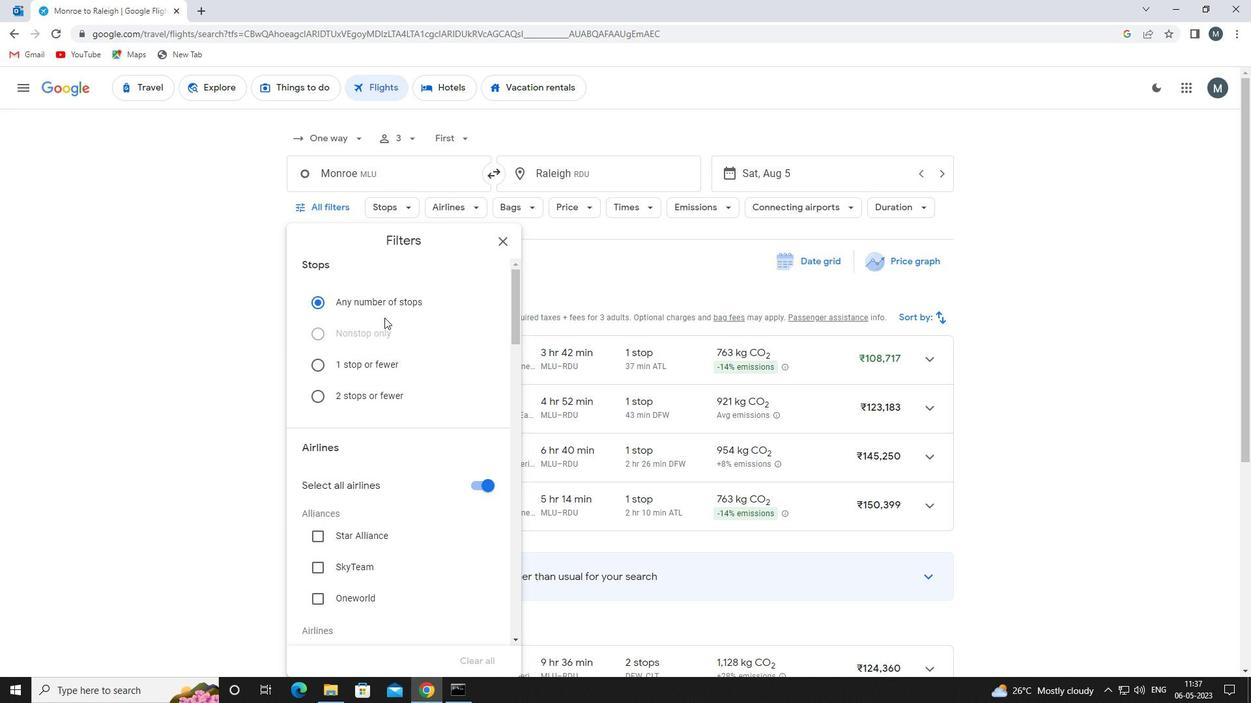 
Action: Mouse moved to (491, 424)
Screenshot: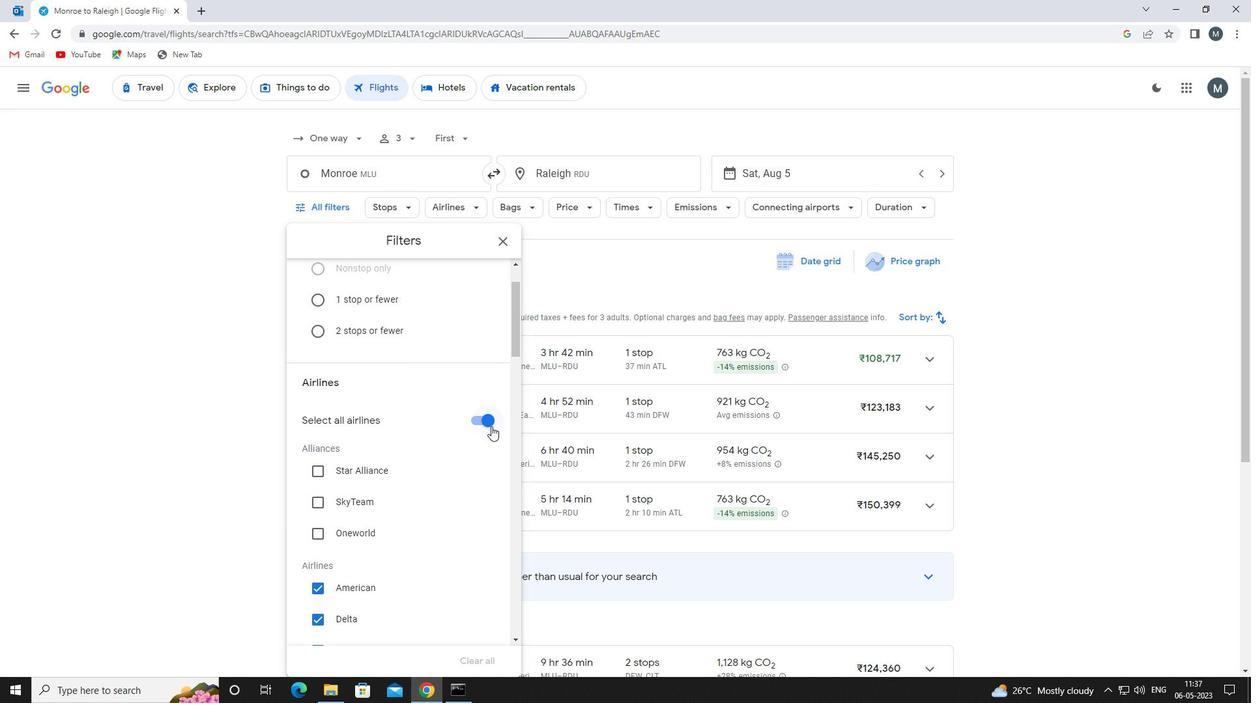 
Action: Mouse pressed left at (491, 424)
Screenshot: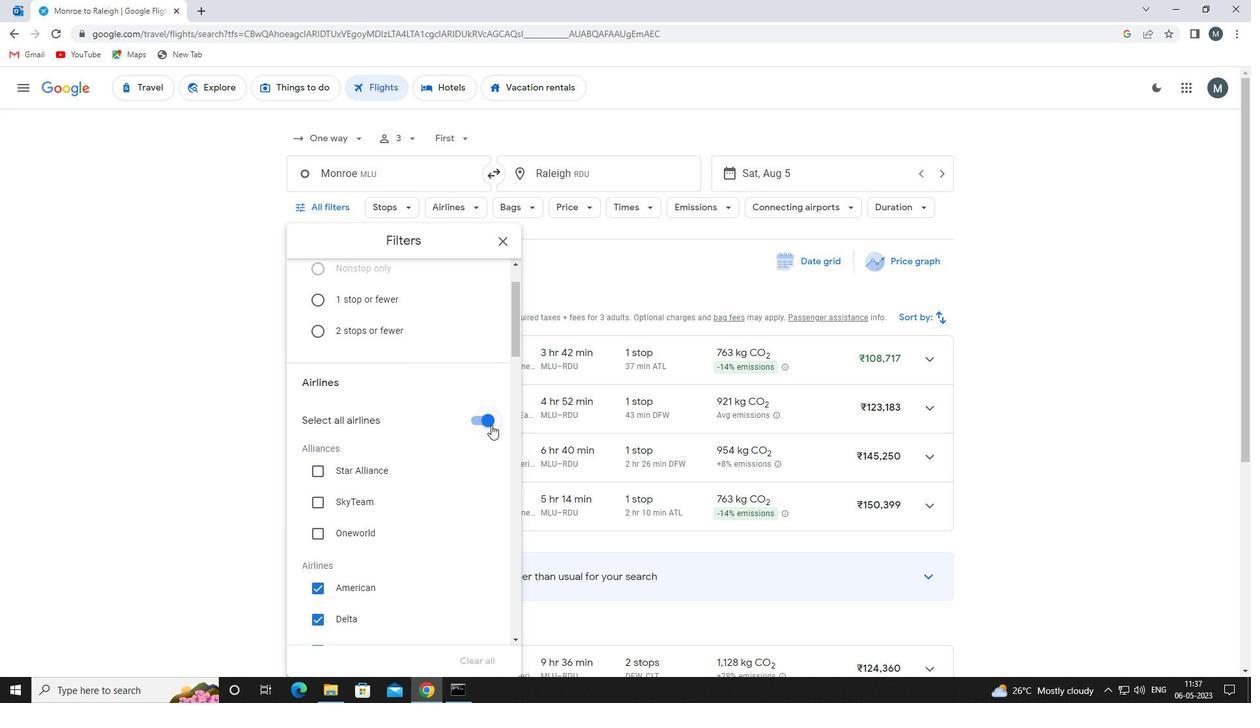 
Action: Mouse moved to (439, 423)
Screenshot: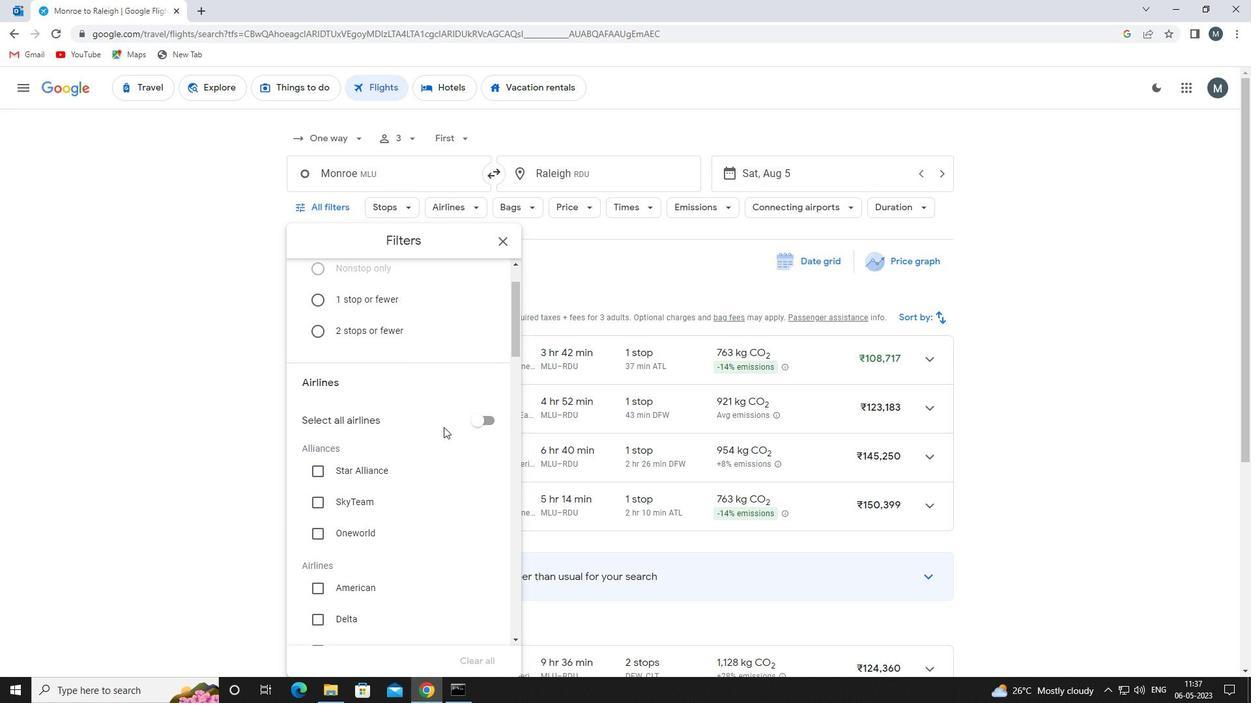 
Action: Mouse scrolled (439, 422) with delta (0, 0)
Screenshot: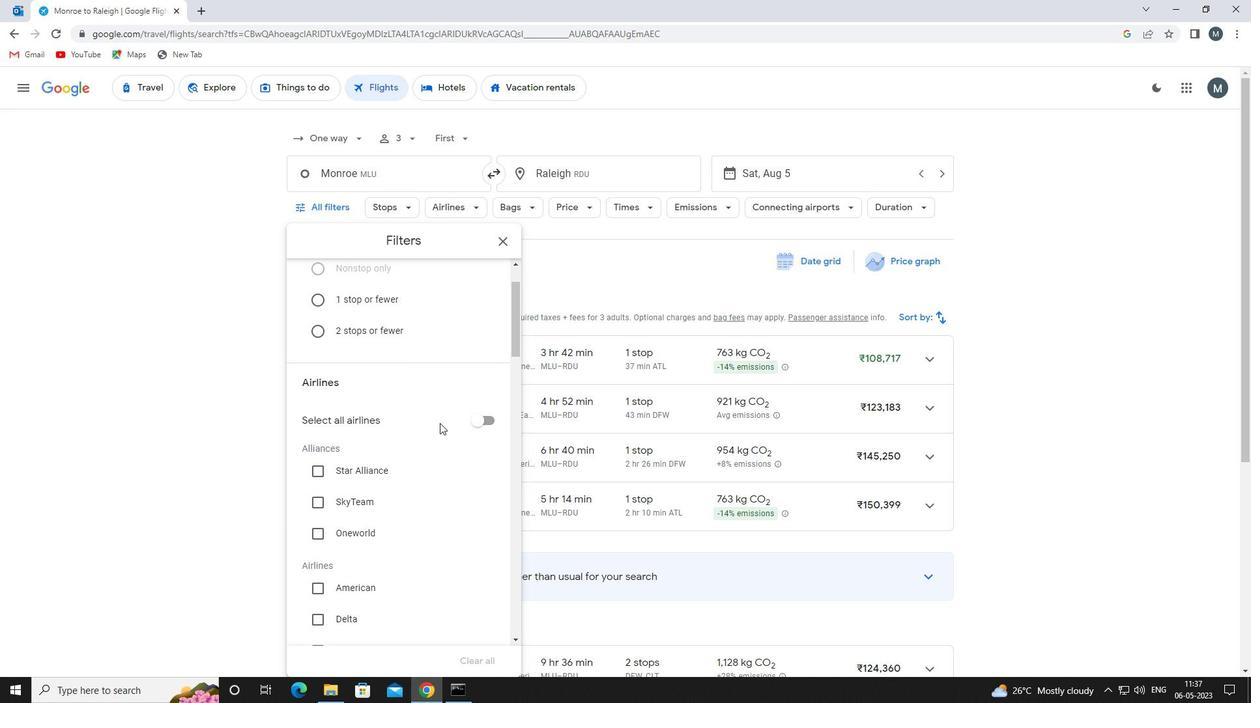 
Action: Mouse moved to (426, 430)
Screenshot: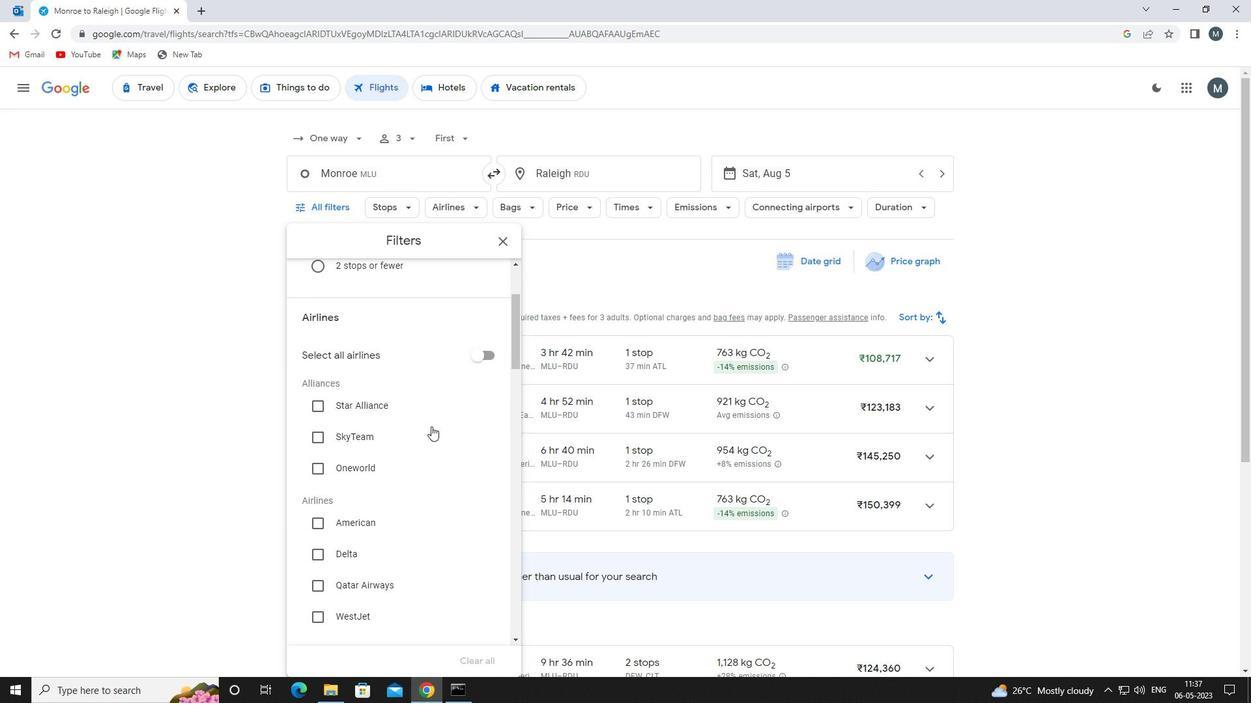 
Action: Mouse scrolled (426, 429) with delta (0, 0)
Screenshot: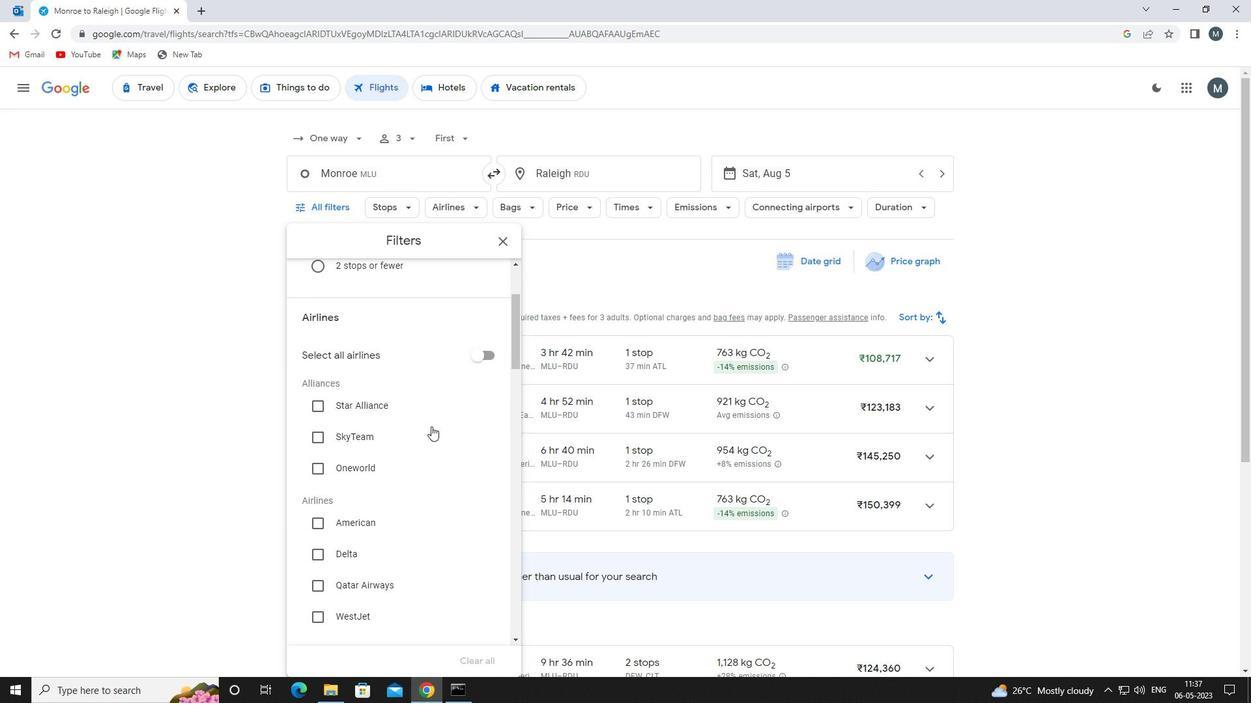 
Action: Mouse moved to (406, 477)
Screenshot: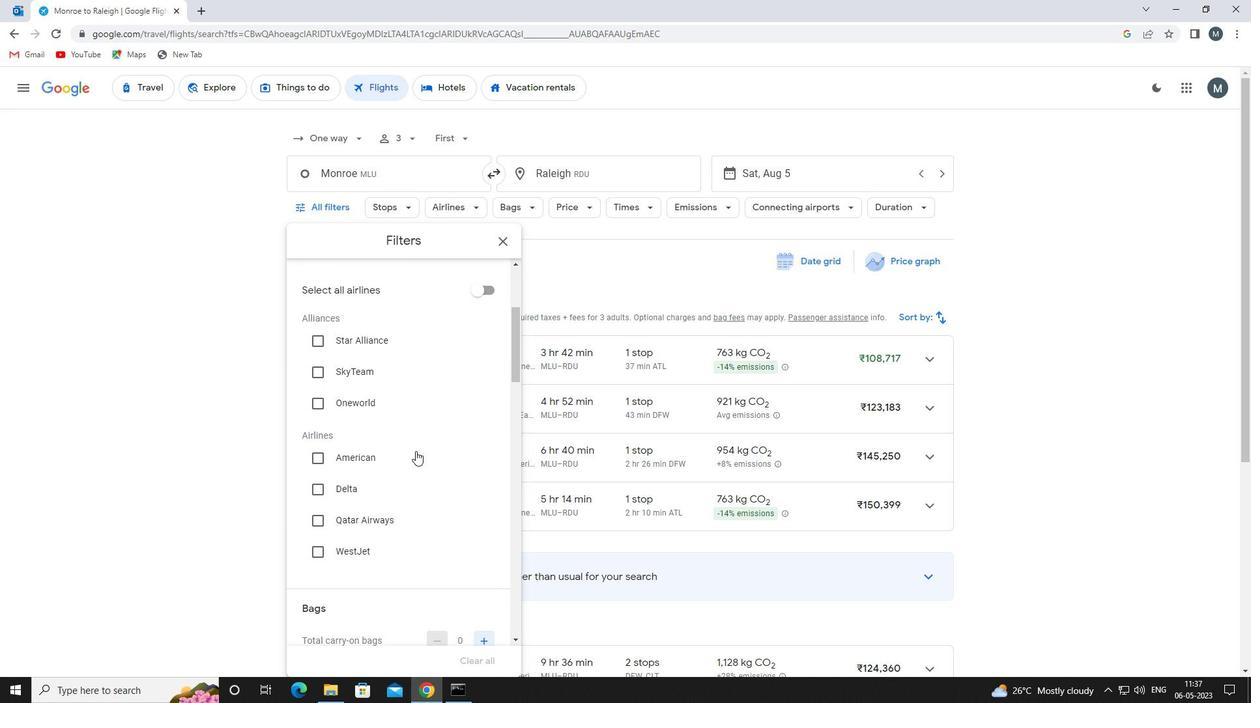 
Action: Mouse scrolled (406, 477) with delta (0, 0)
Screenshot: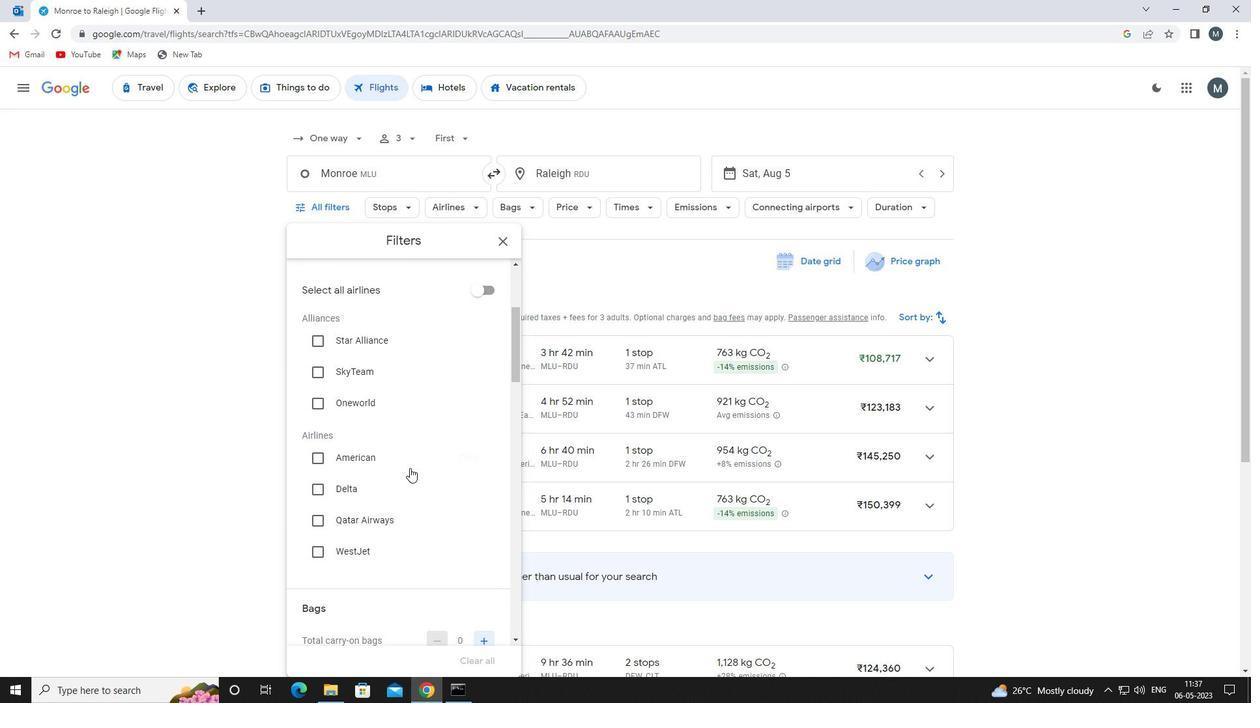 
Action: Mouse moved to (391, 488)
Screenshot: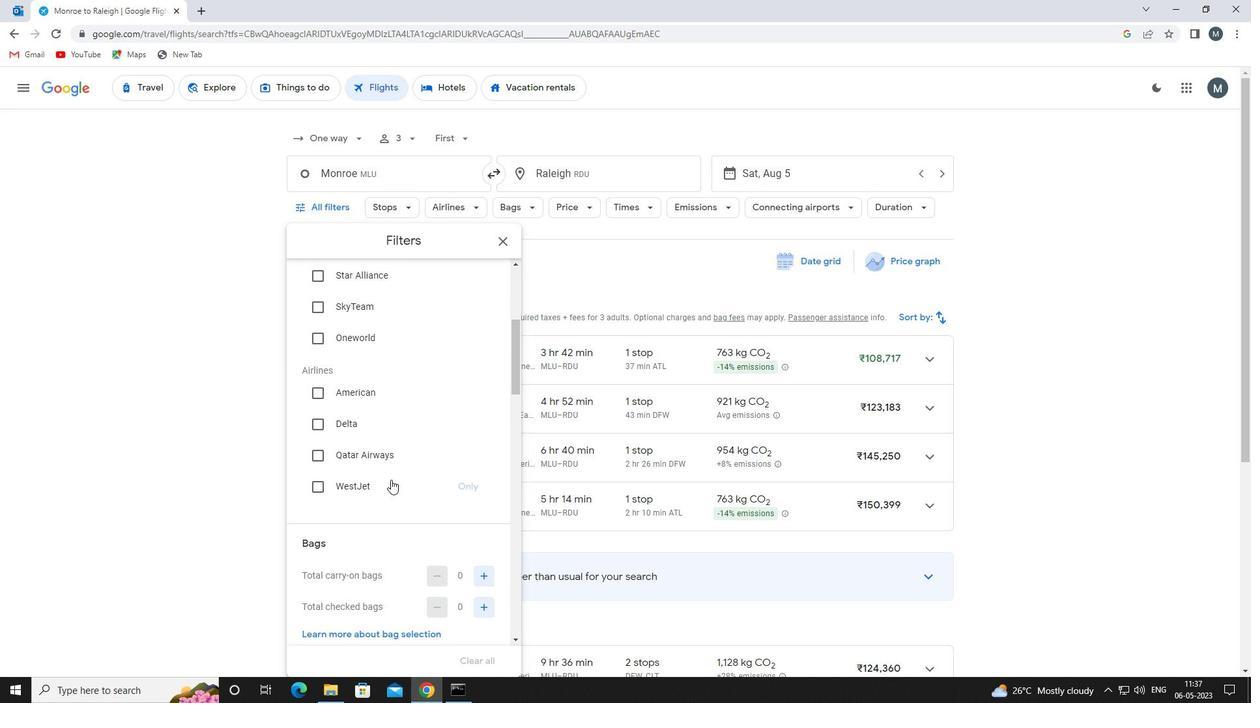 
Action: Mouse pressed left at (391, 488)
Screenshot: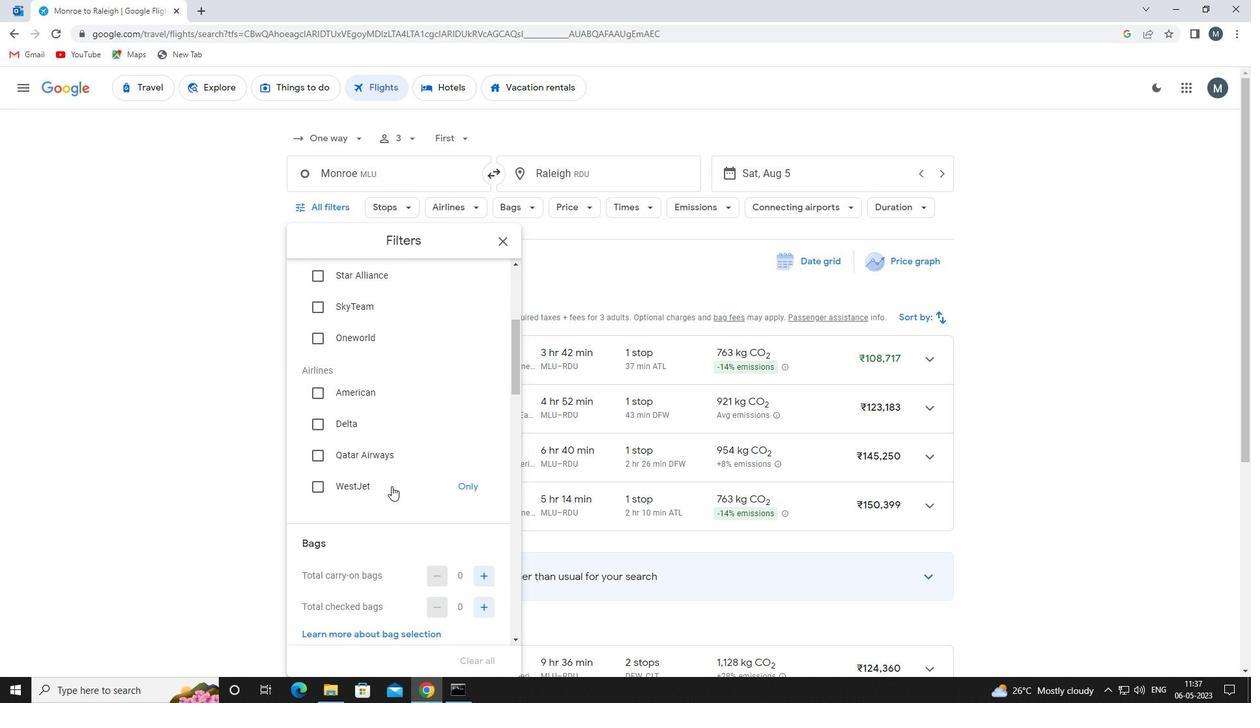 
Action: Mouse moved to (421, 467)
Screenshot: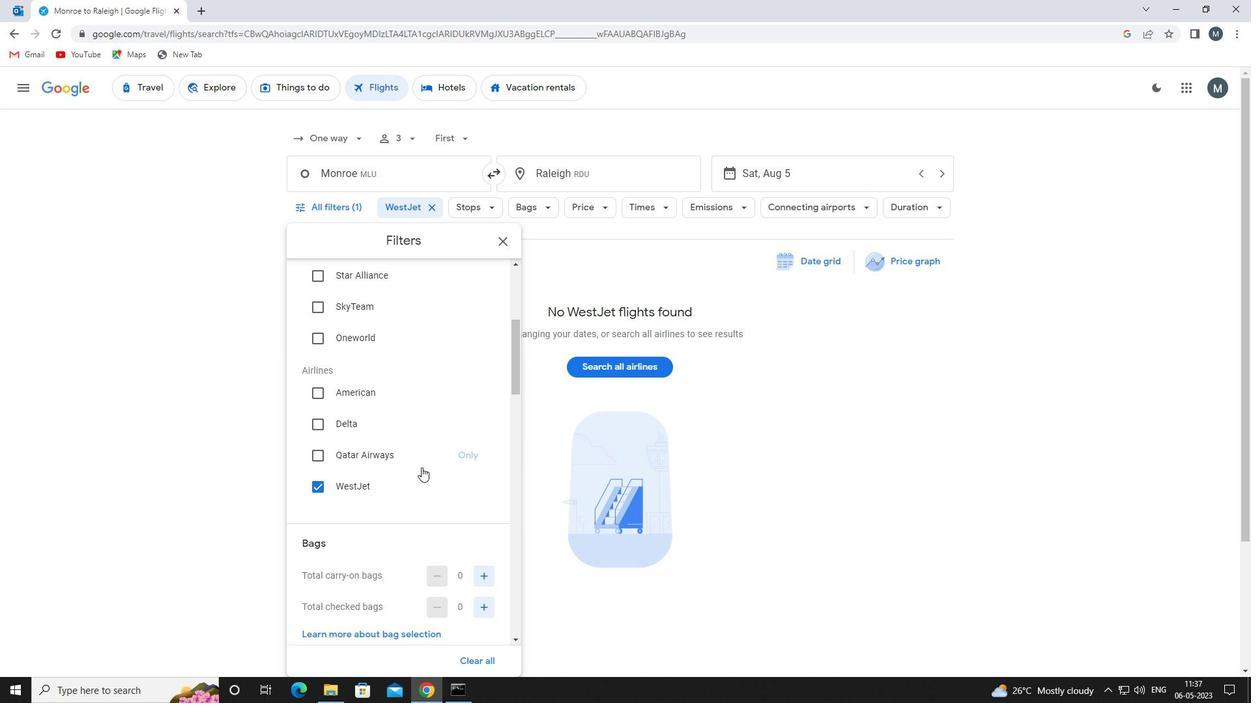 
Action: Mouse scrolled (421, 467) with delta (0, 0)
Screenshot: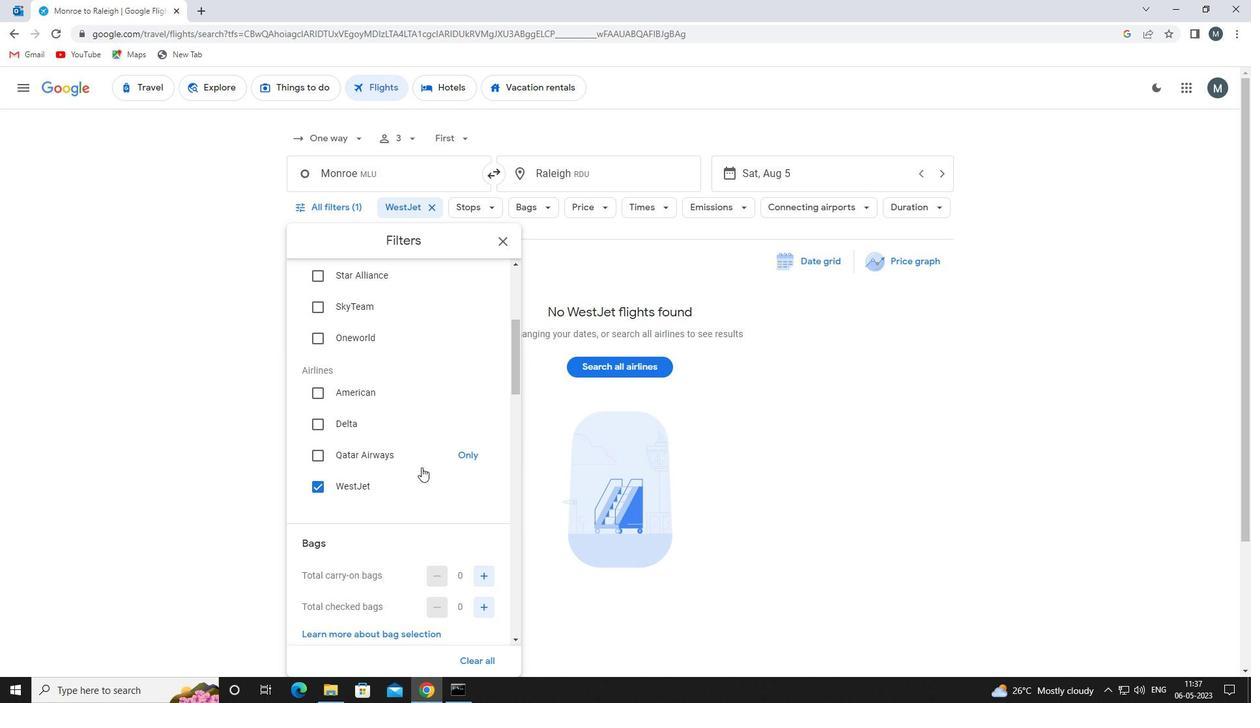 
Action: Mouse scrolled (421, 467) with delta (0, 0)
Screenshot: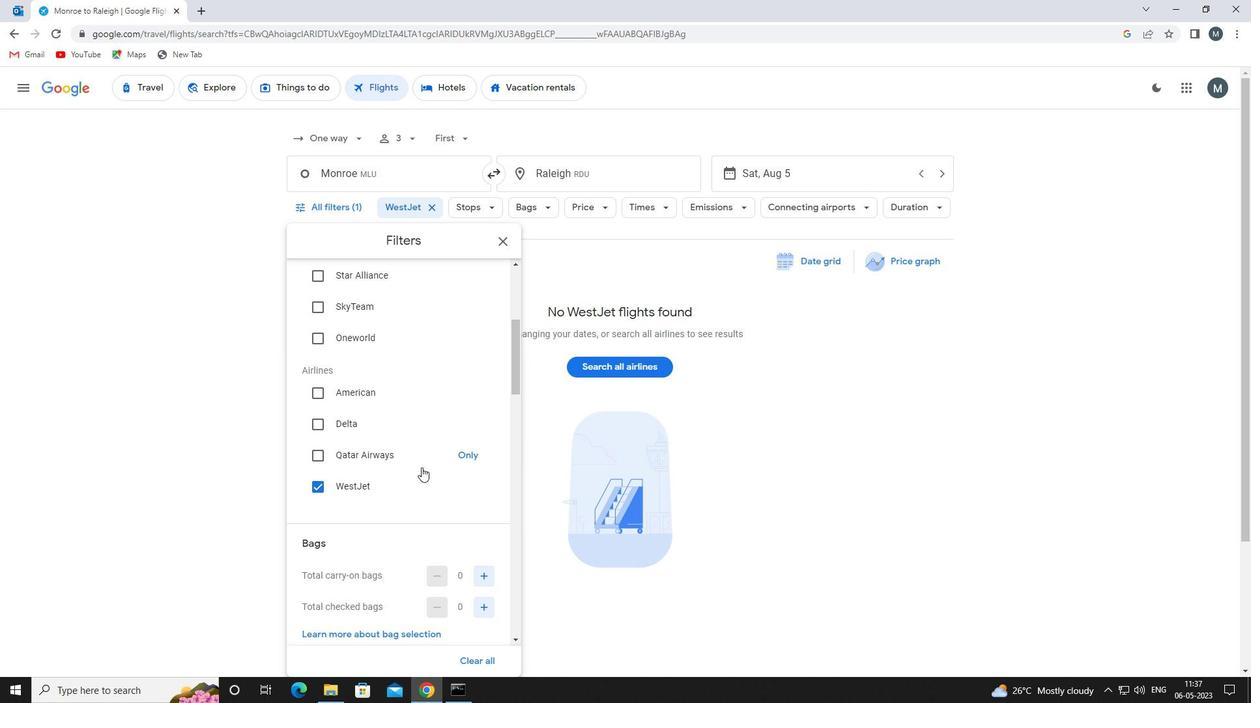 
Action: Mouse moved to (494, 445)
Screenshot: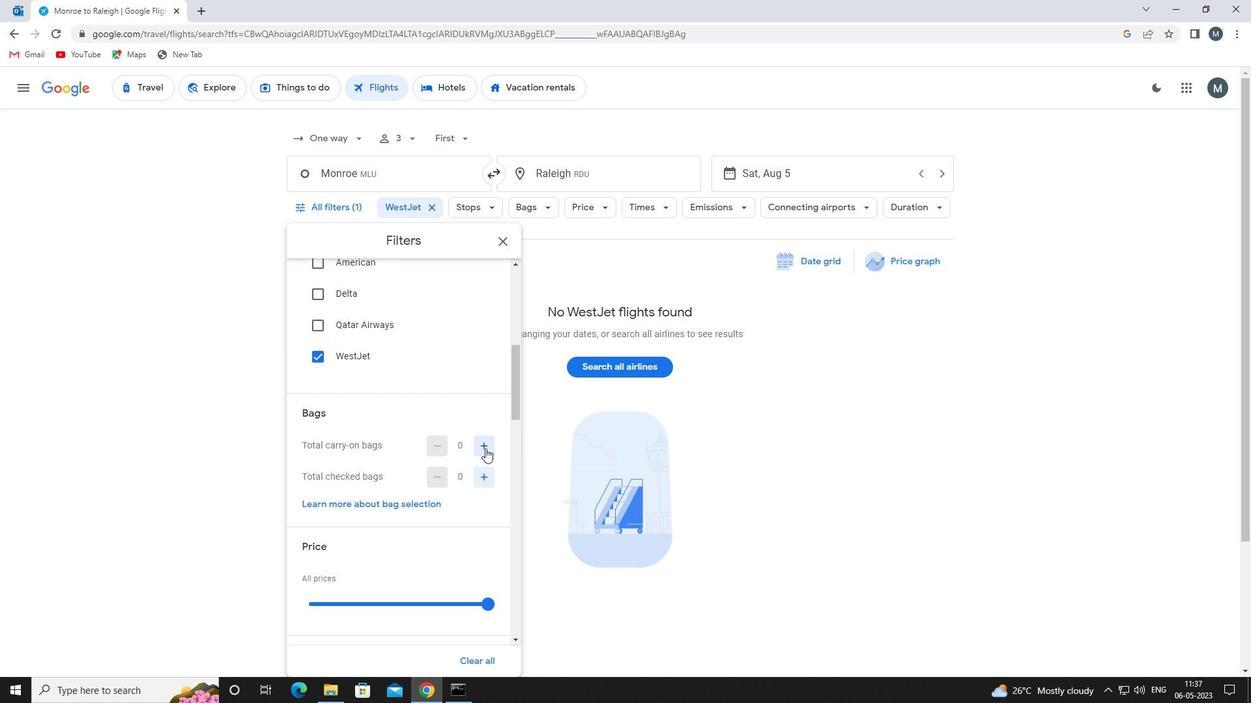 
Action: Mouse pressed left at (494, 445)
Screenshot: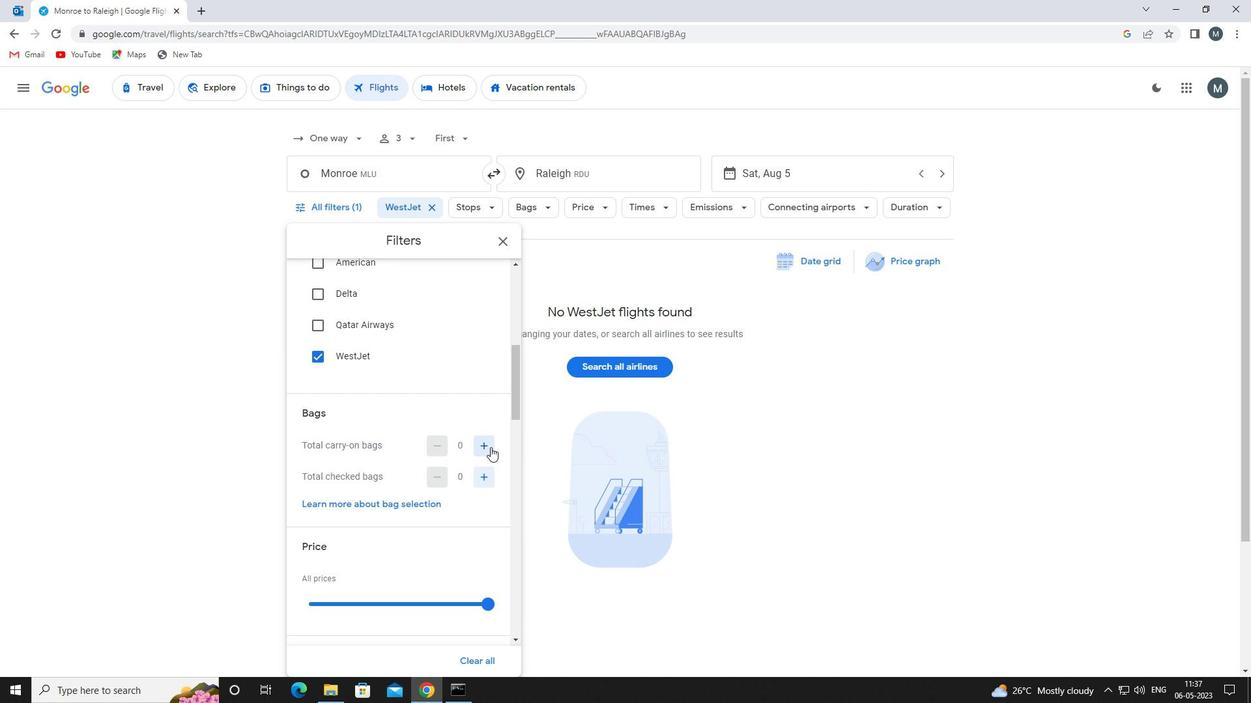 
Action: Mouse moved to (417, 453)
Screenshot: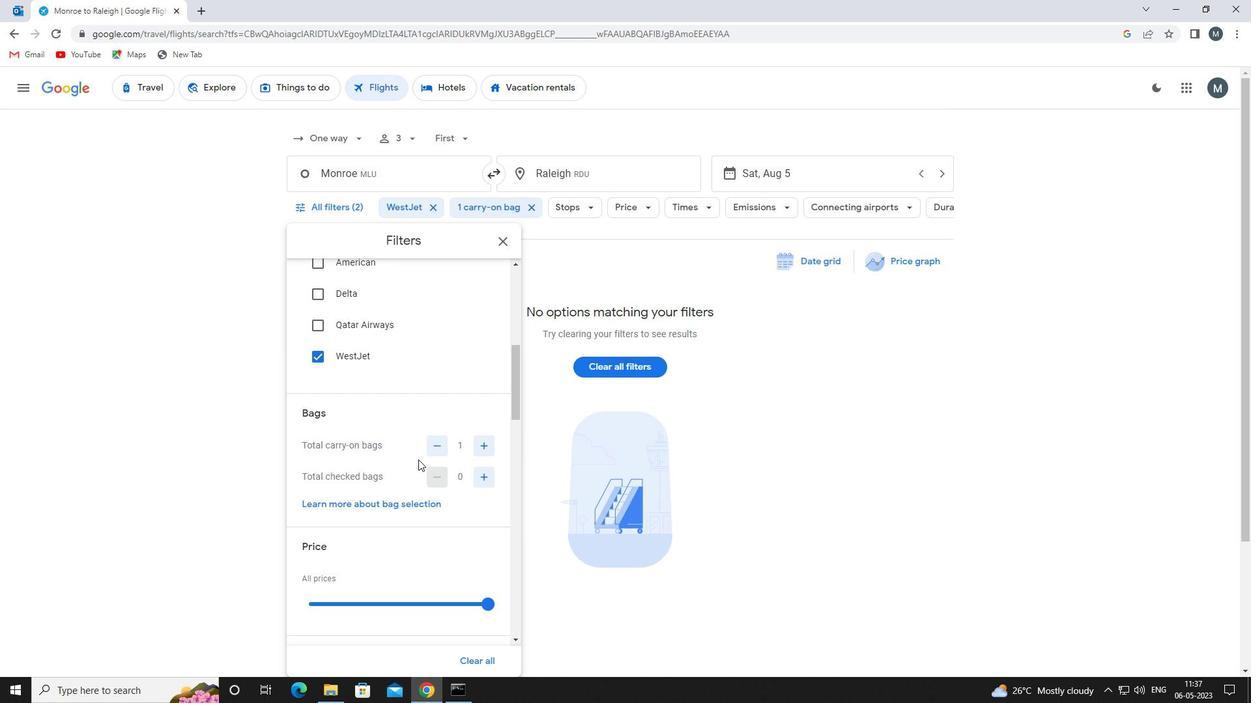 
Action: Mouse scrolled (417, 452) with delta (0, 0)
Screenshot: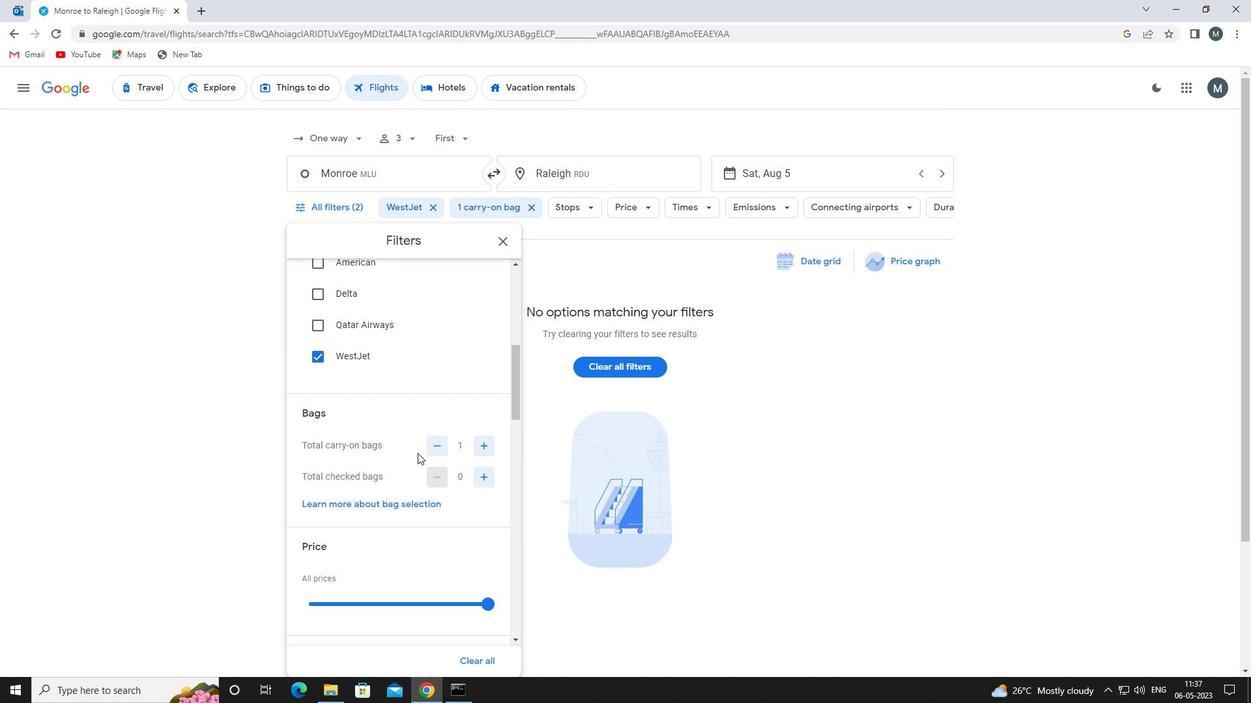
Action: Mouse scrolled (417, 452) with delta (0, 0)
Screenshot: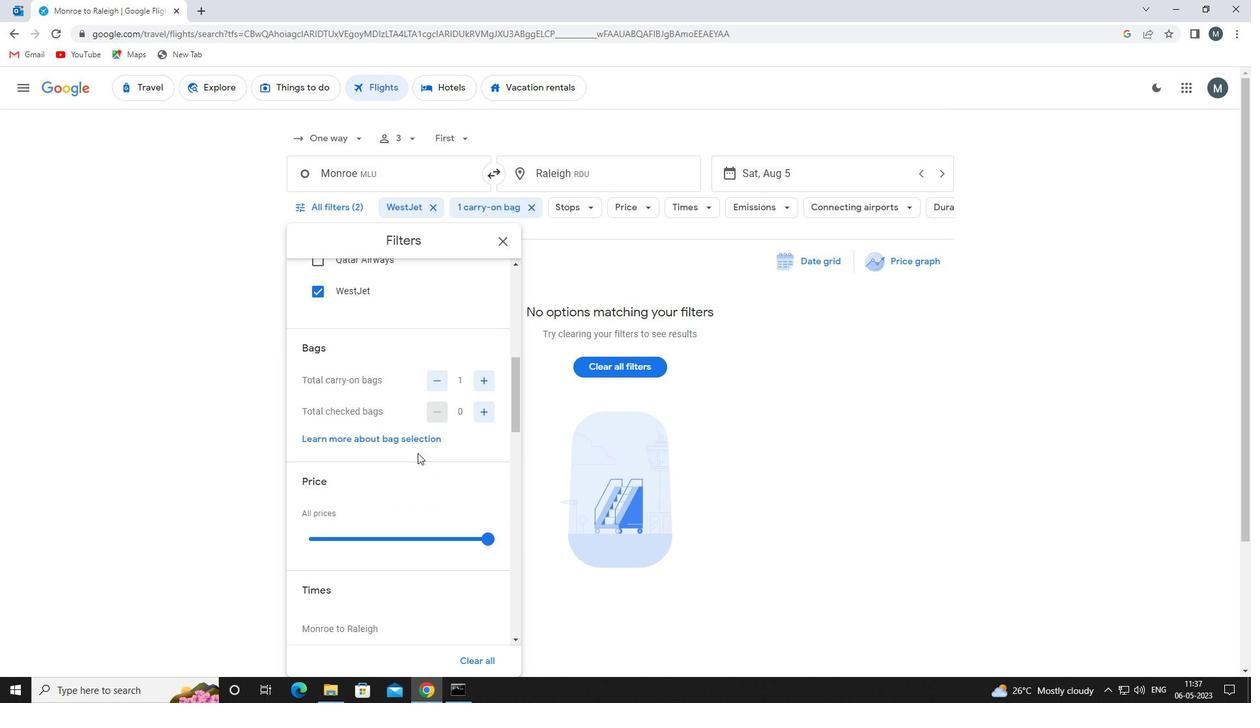 
Action: Mouse moved to (411, 478)
Screenshot: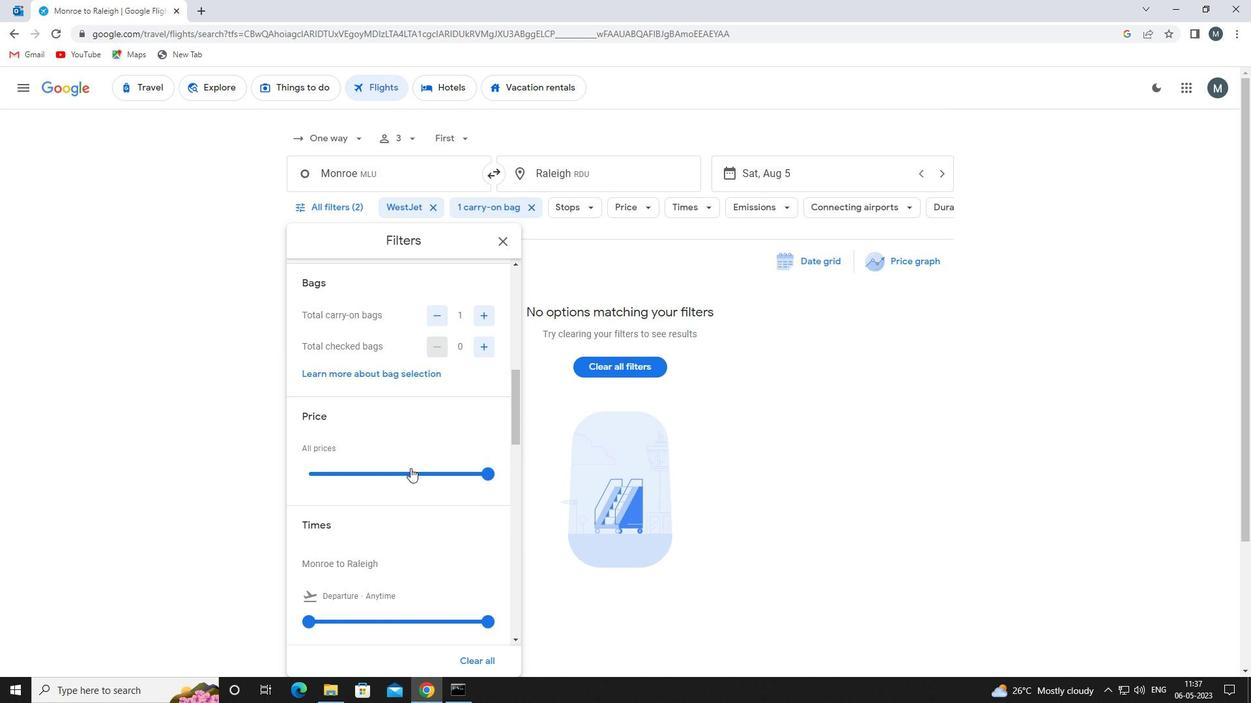 
Action: Mouse pressed left at (411, 478)
Screenshot: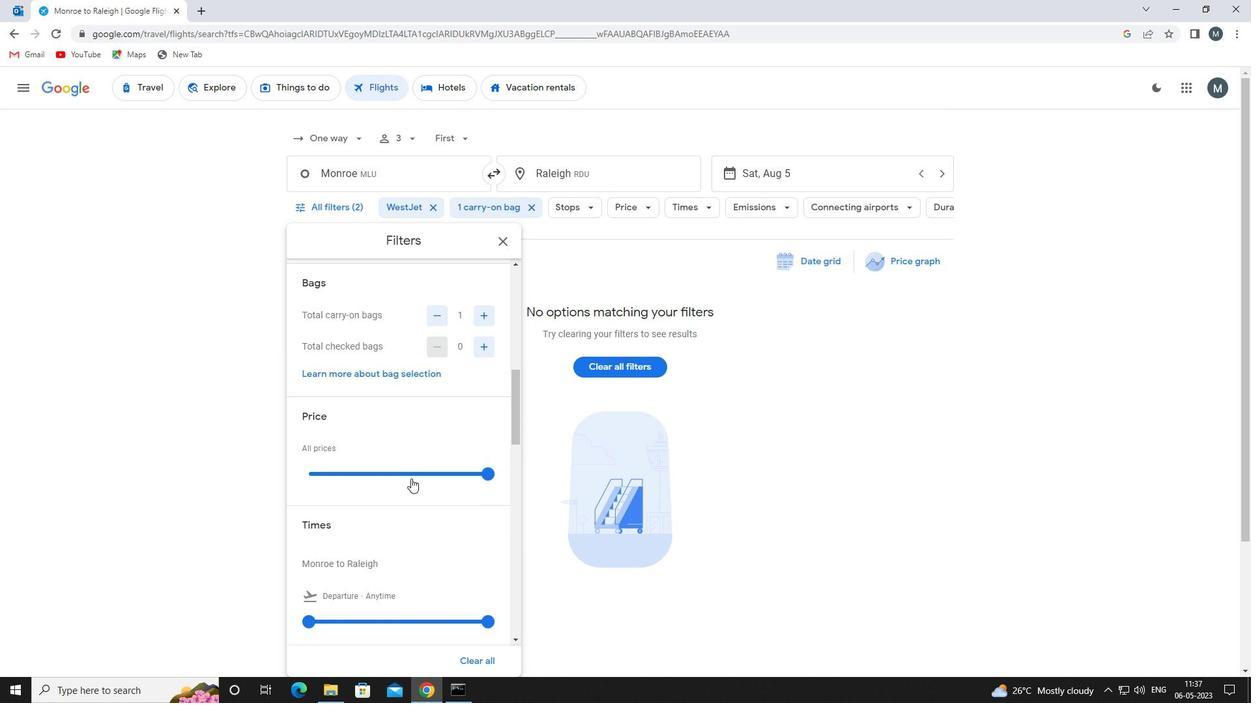 
Action: Mouse moved to (409, 477)
Screenshot: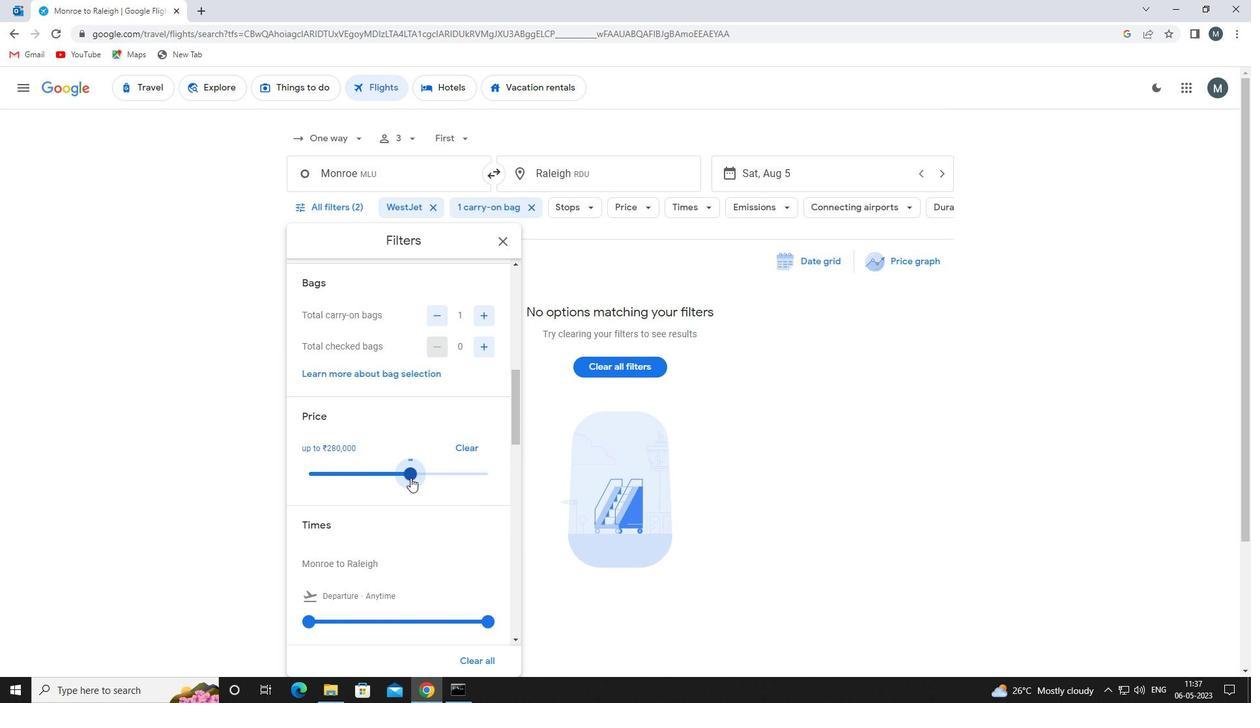 
Action: Mouse pressed left at (409, 477)
Screenshot: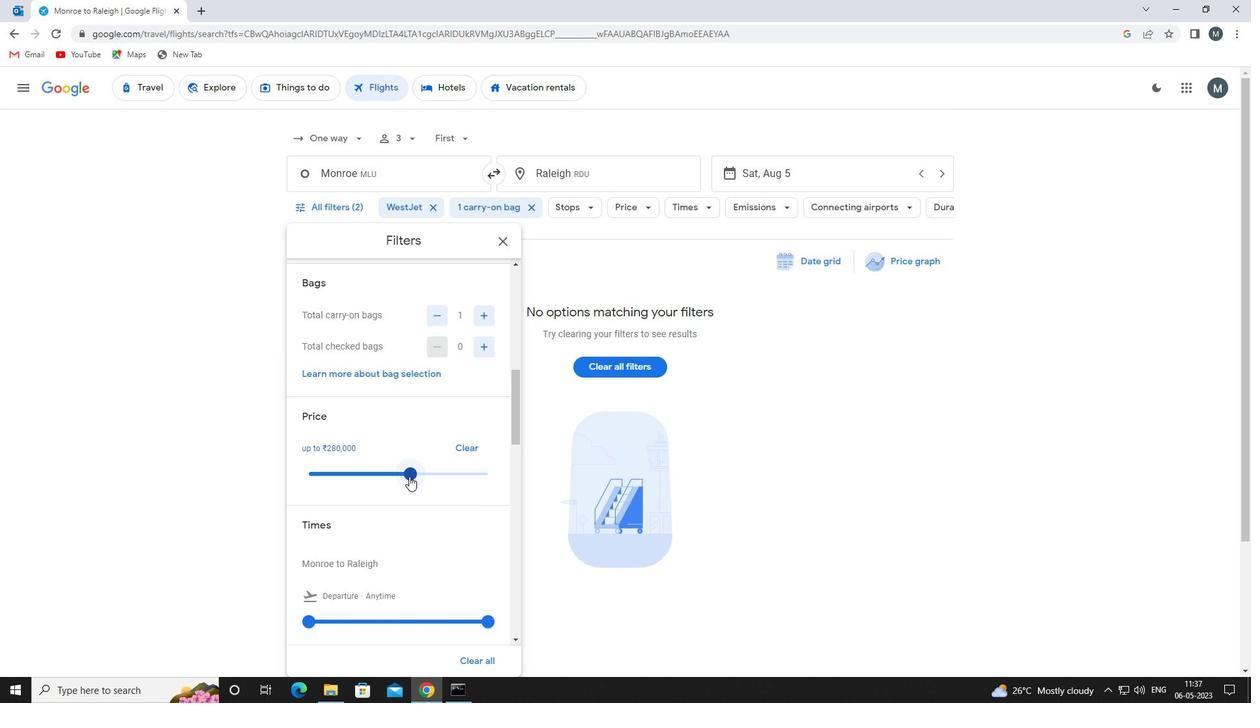 
Action: Mouse moved to (398, 442)
Screenshot: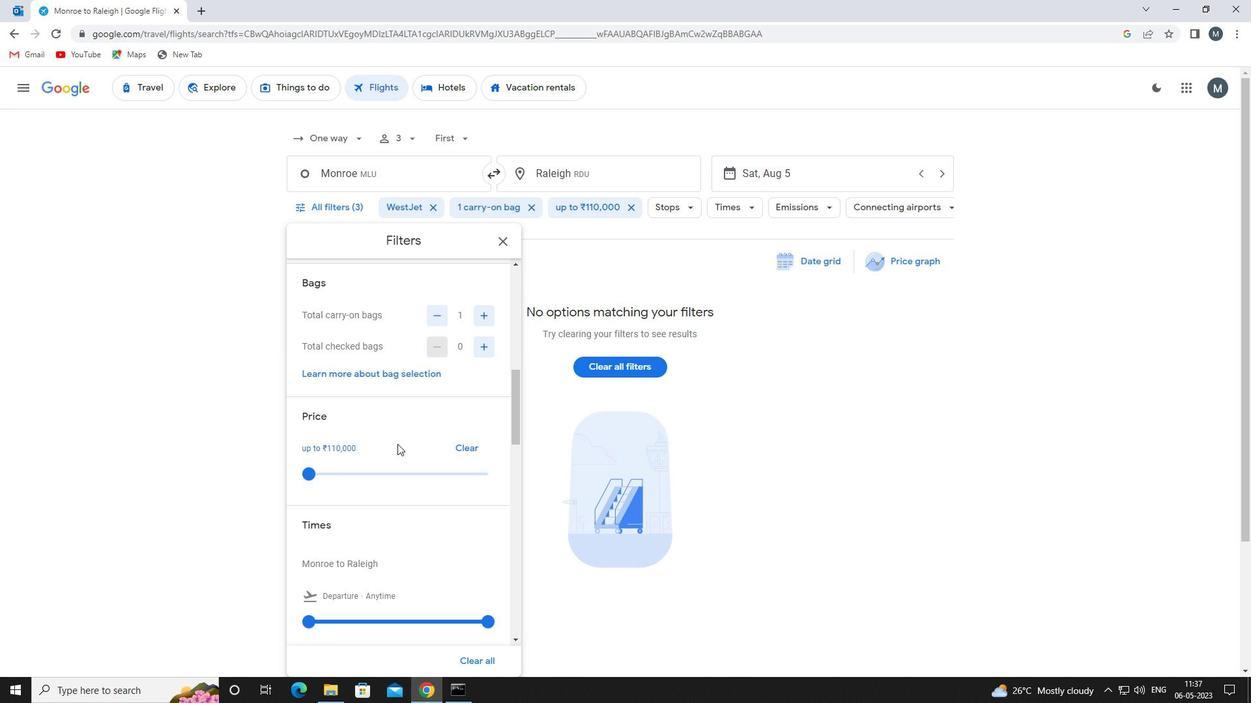 
Action: Mouse scrolled (398, 441) with delta (0, 0)
Screenshot: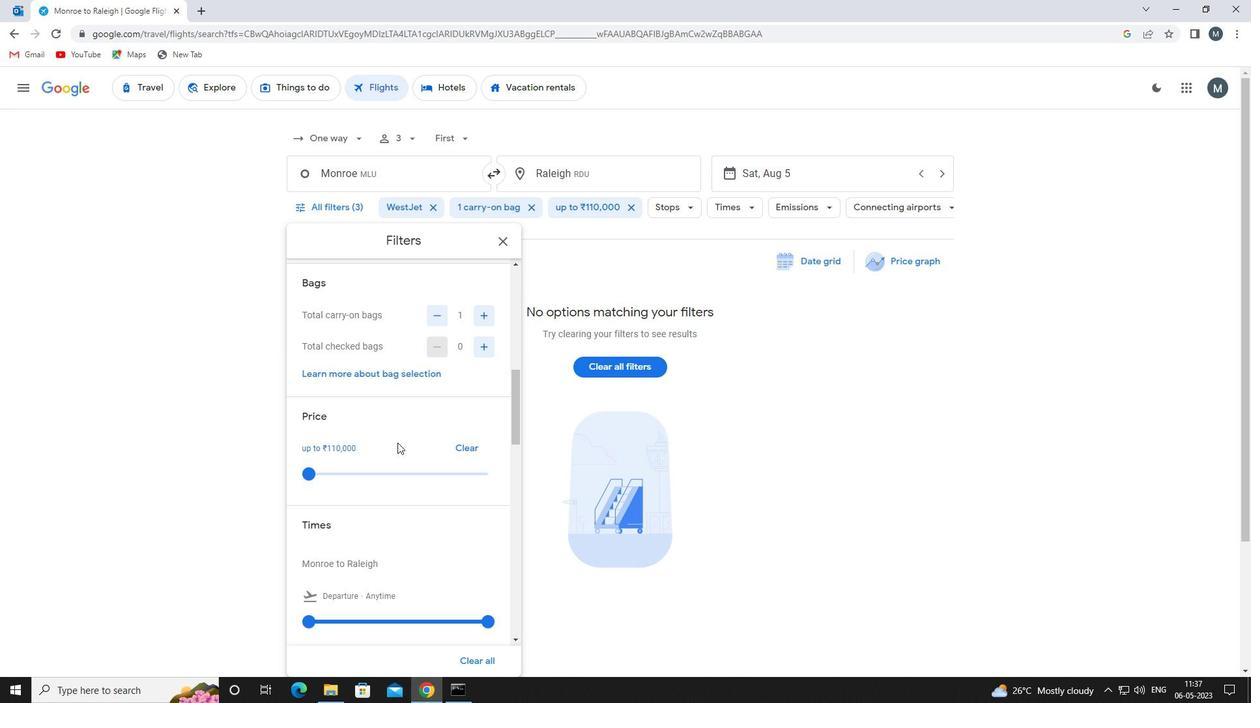 
Action: Mouse moved to (402, 437)
Screenshot: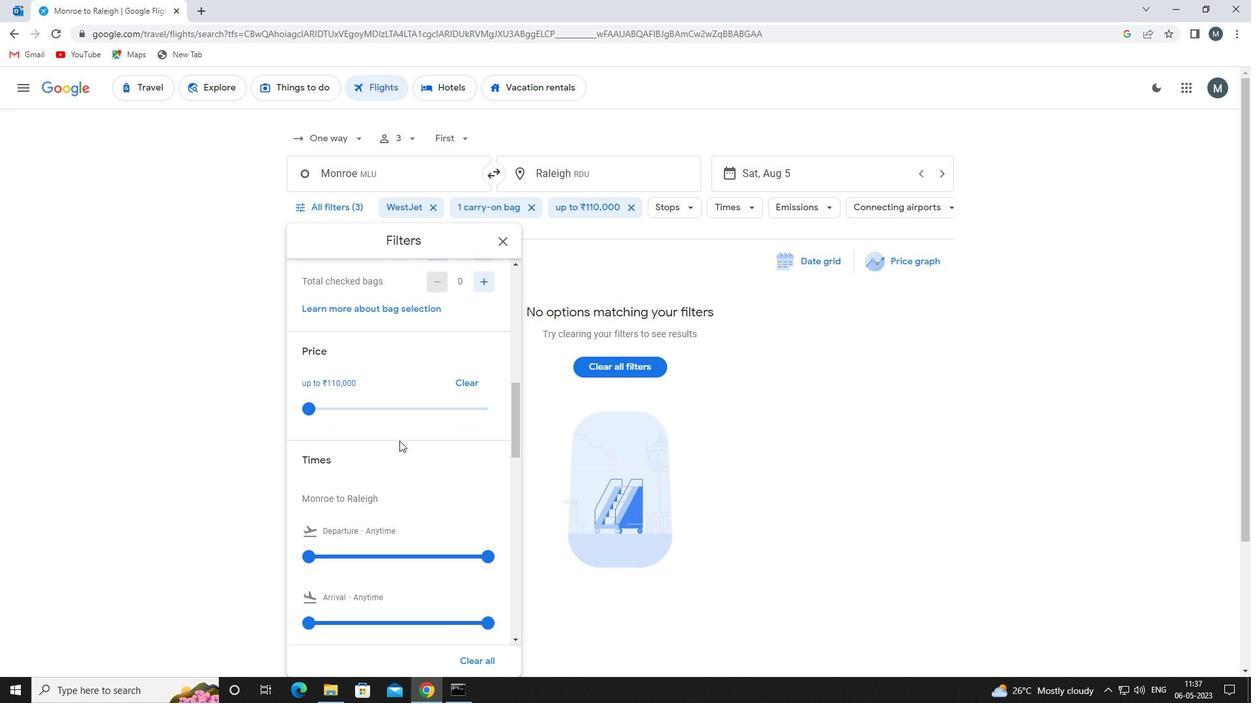 
Action: Mouse scrolled (402, 436) with delta (0, 0)
Screenshot: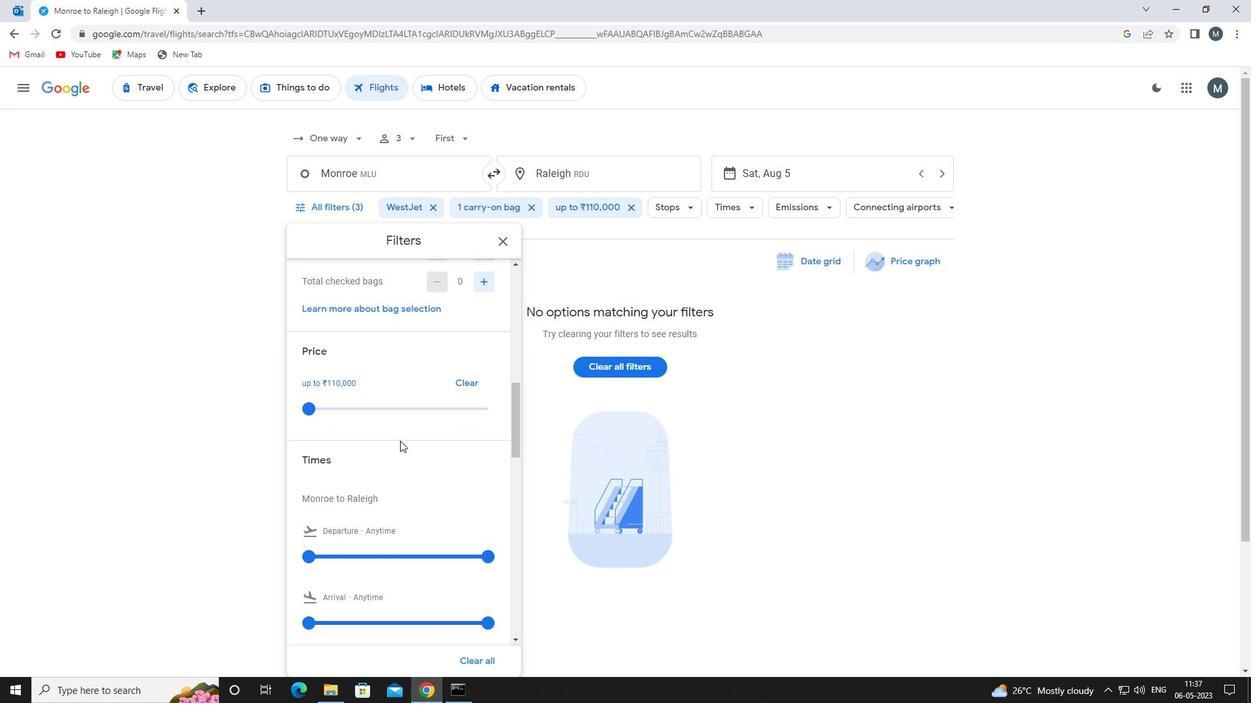 
Action: Mouse scrolled (402, 436) with delta (0, 0)
Screenshot: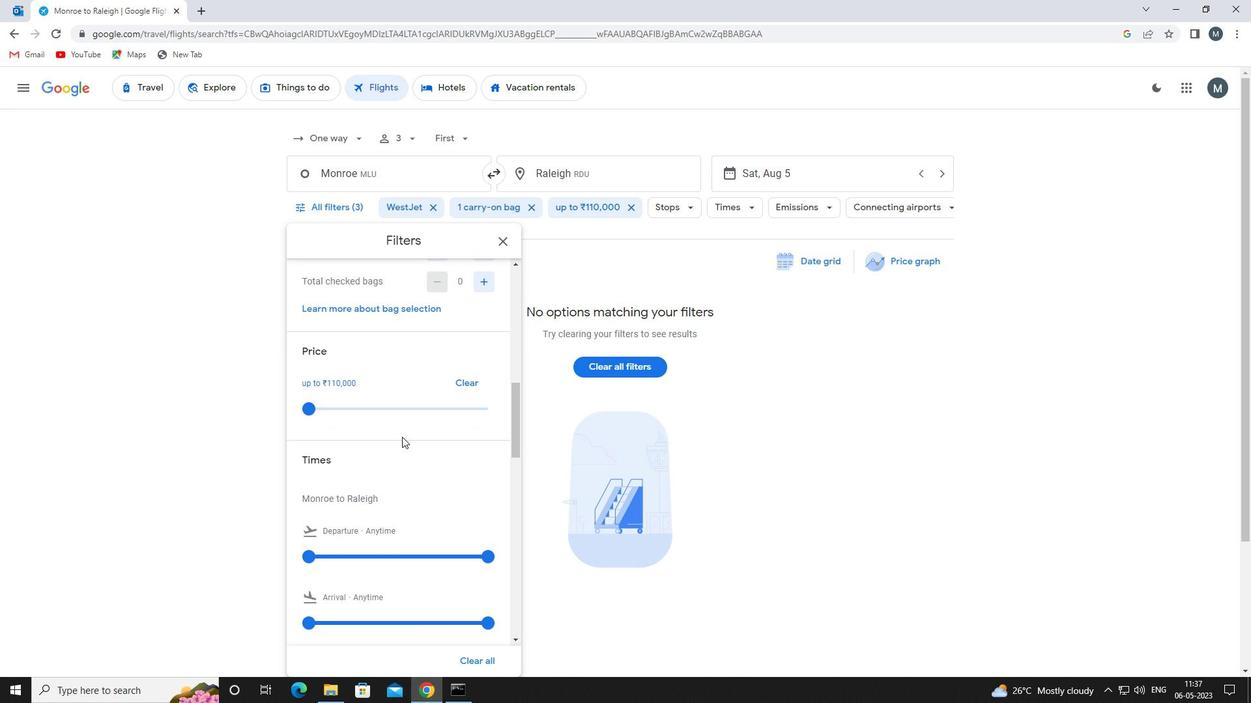 
Action: Mouse moved to (314, 424)
Screenshot: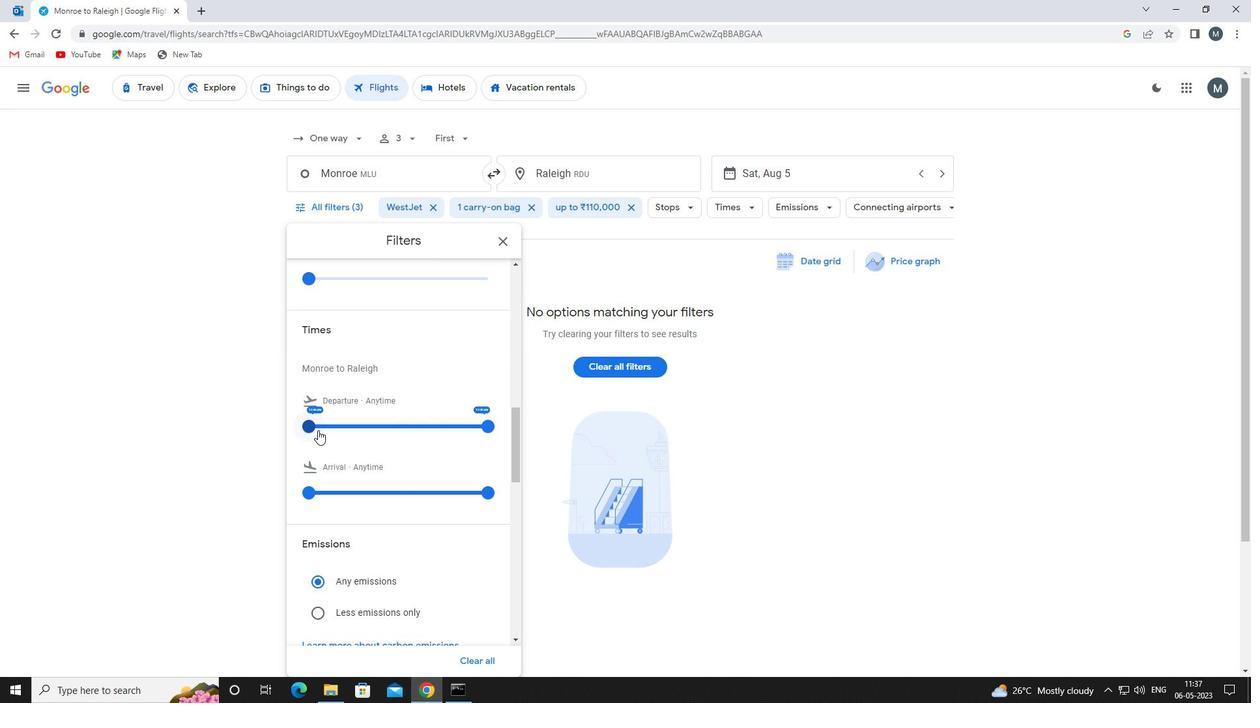 
Action: Mouse pressed left at (314, 424)
Screenshot: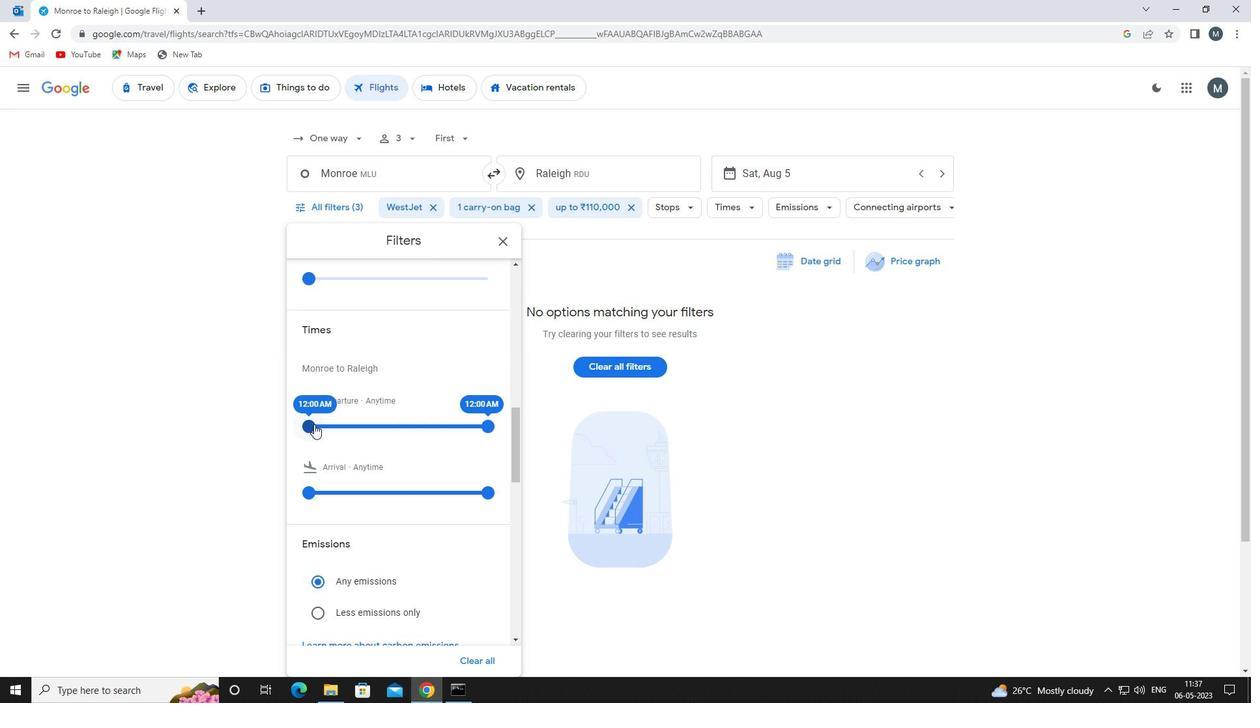 
Action: Mouse moved to (443, 447)
Screenshot: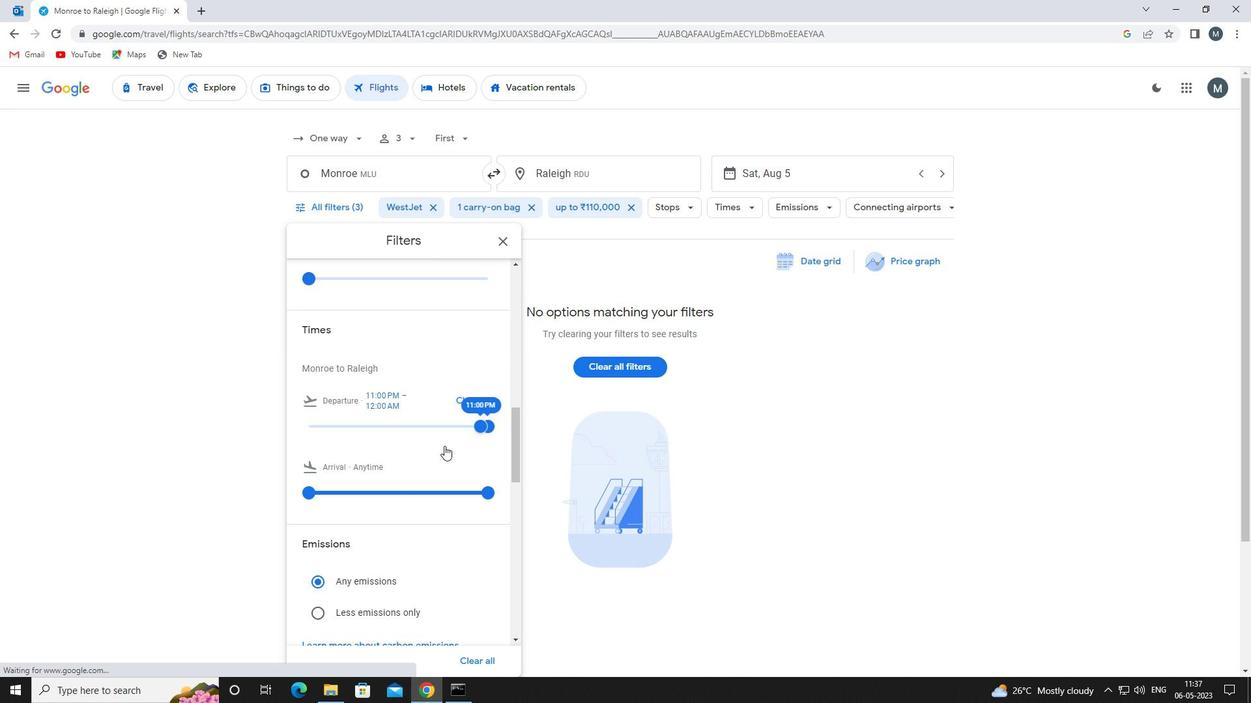 
Action: Mouse scrolled (443, 447) with delta (0, 0)
Screenshot: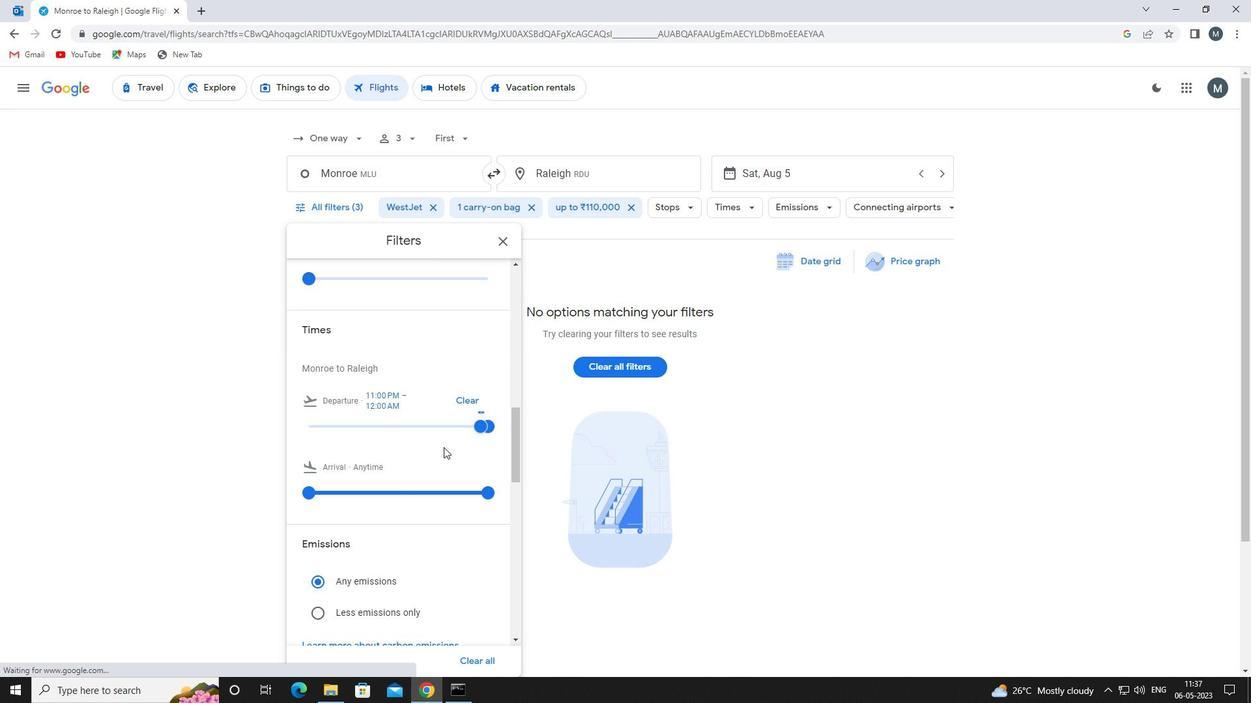 
Action: Mouse scrolled (443, 447) with delta (0, 0)
Screenshot: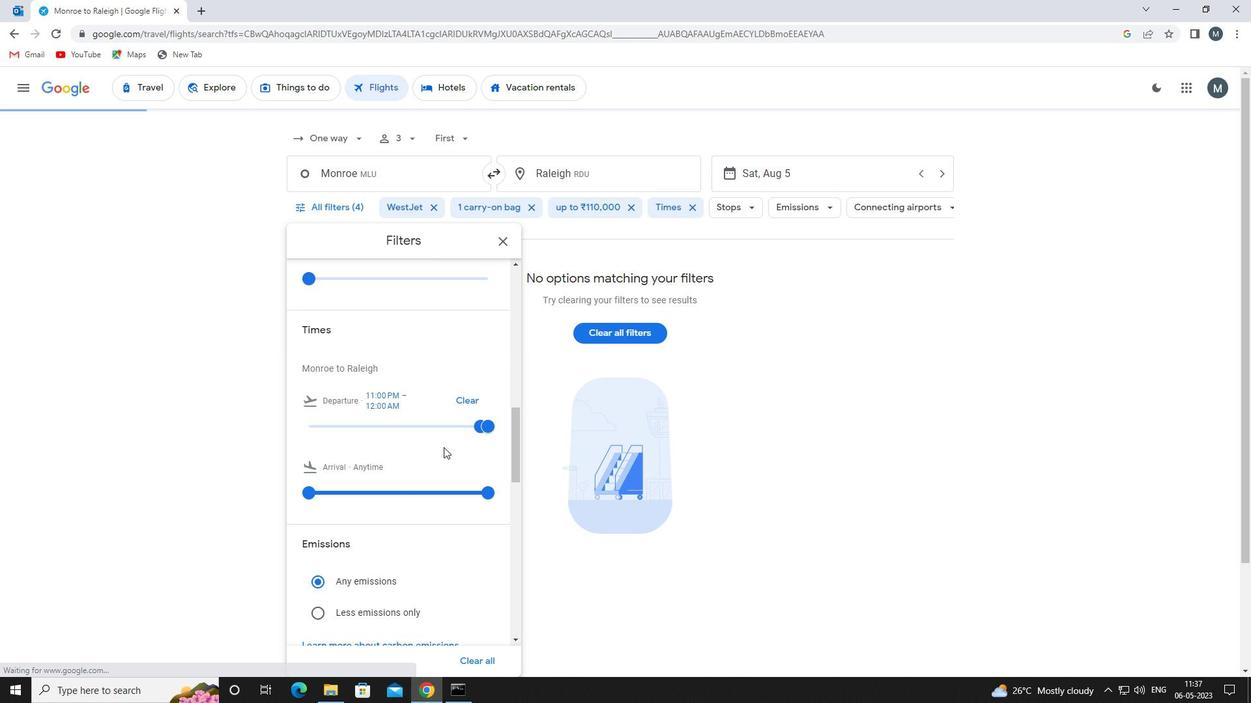
Action: Mouse moved to (506, 236)
Screenshot: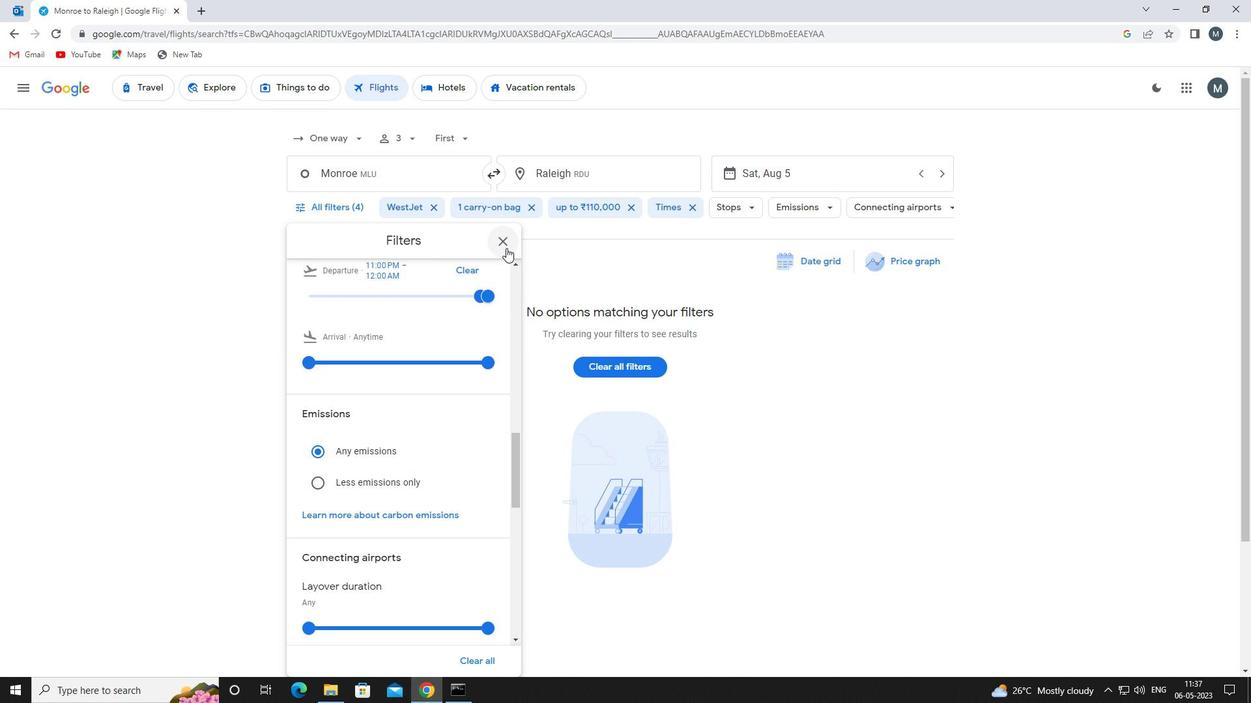 
Action: Mouse pressed left at (506, 236)
Screenshot: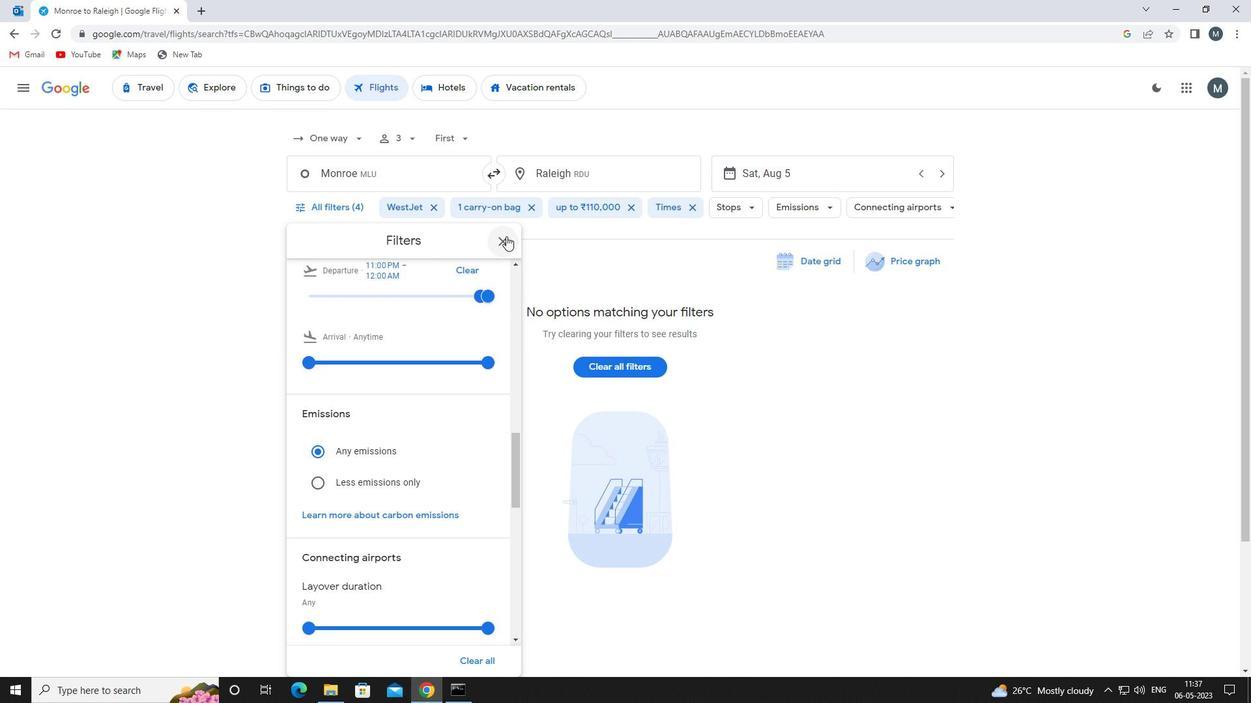 
